 Task: Search one way flight ticket for 5 adults, 2 children, 1 infant in seat and 1 infant on lap in economy from Dubuque: Dubuque Regional Airport to Rockford: Chicago Rockford International Airport(was Northwest Chicagoland Regional Airport At Rockford) on 5-1-2023. Choice of flights is Royal air maroc. Number of bags: 10 checked bags. Price is upto 93000. Outbound departure time preference is 6:45.
Action: Mouse moved to (198, 202)
Screenshot: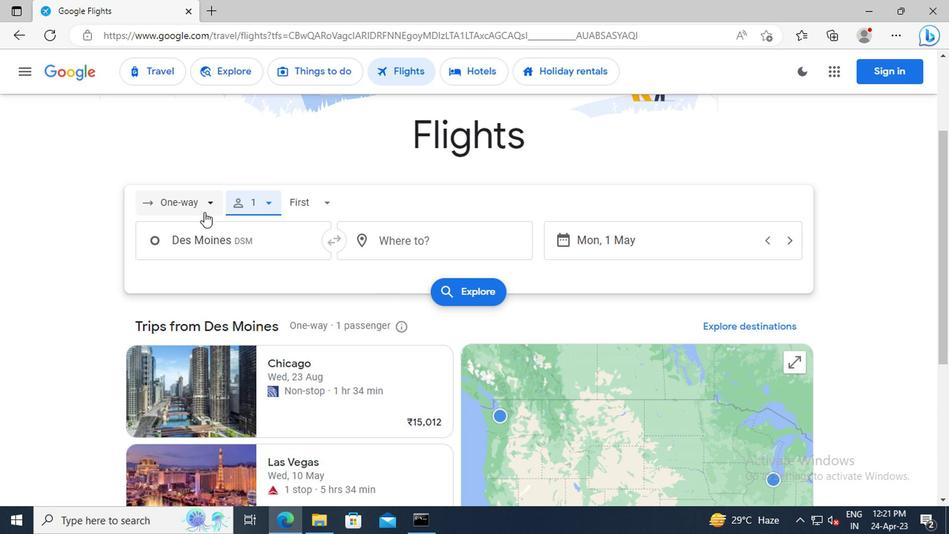 
Action: Mouse pressed left at (198, 202)
Screenshot: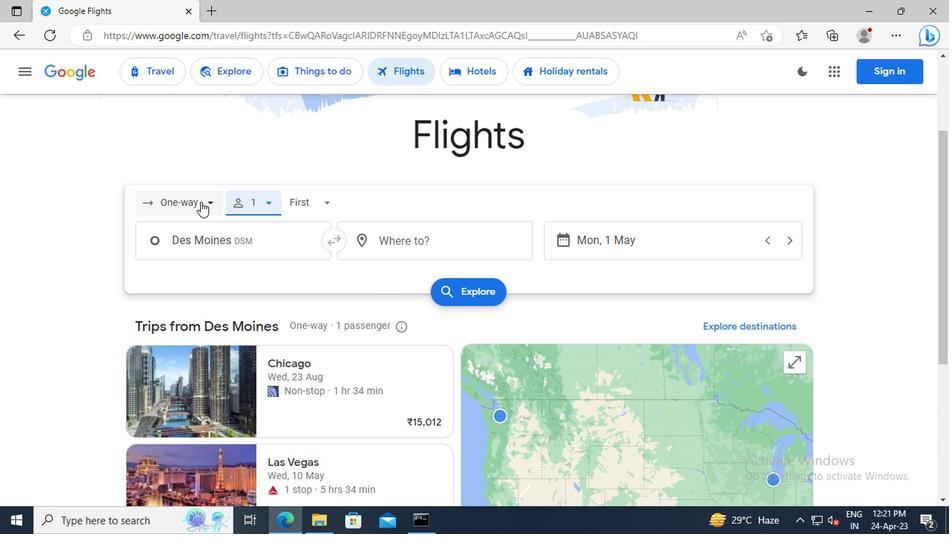 
Action: Mouse moved to (198, 278)
Screenshot: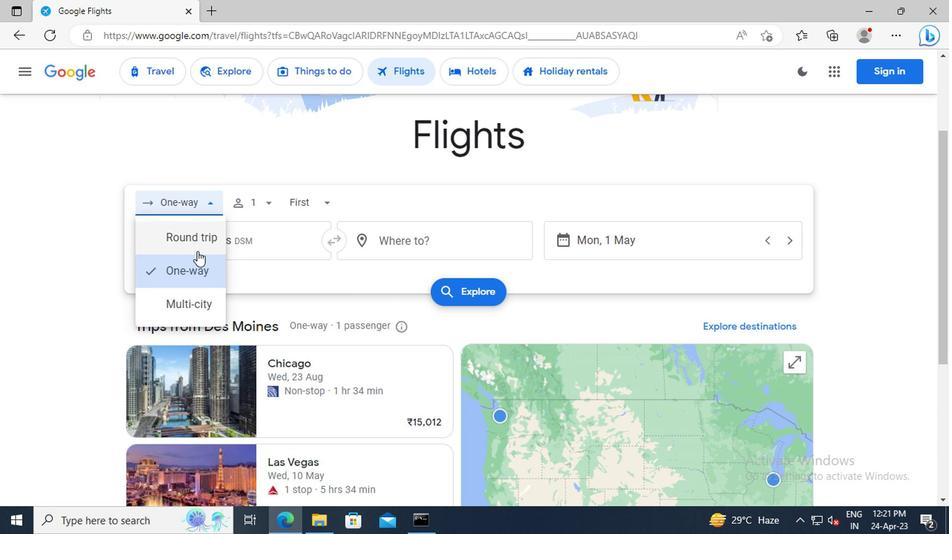 
Action: Mouse pressed left at (198, 278)
Screenshot: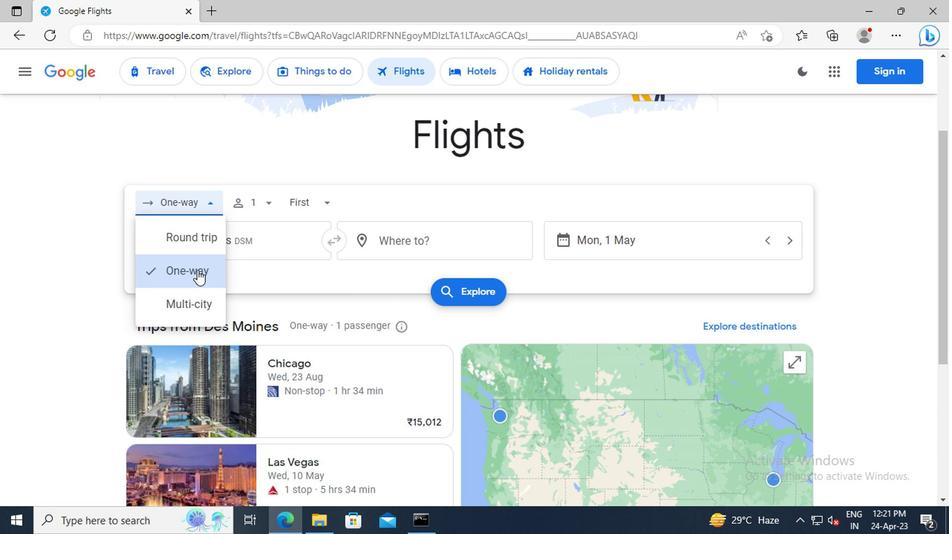 
Action: Mouse moved to (260, 205)
Screenshot: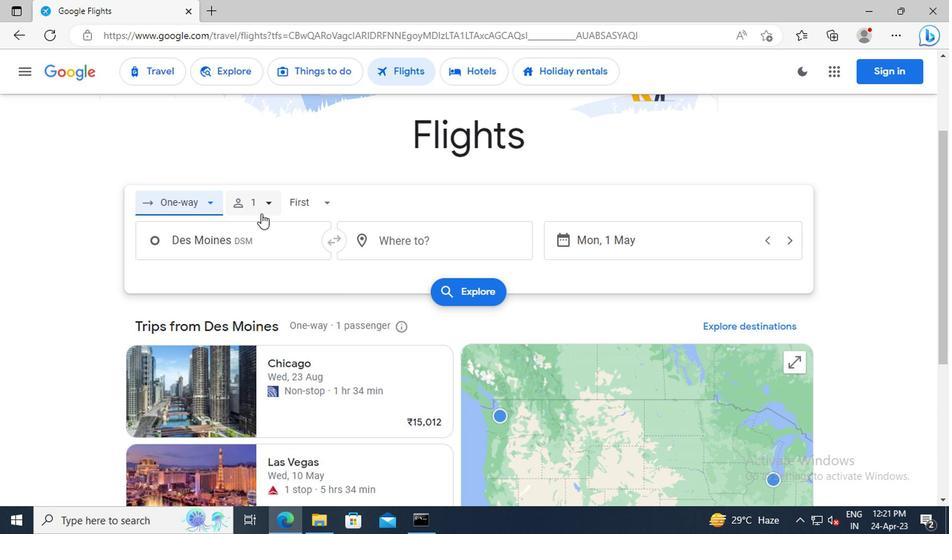 
Action: Mouse pressed left at (260, 205)
Screenshot: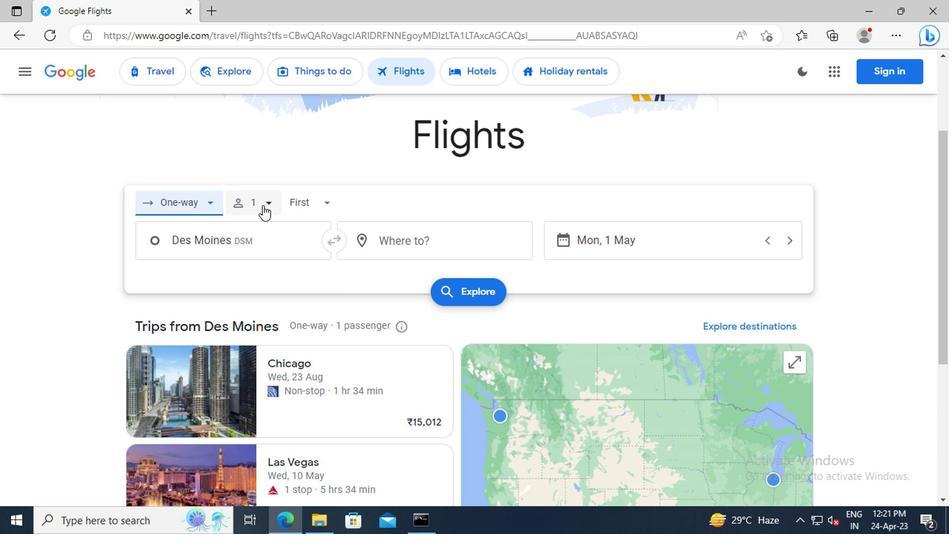 
Action: Mouse moved to (368, 244)
Screenshot: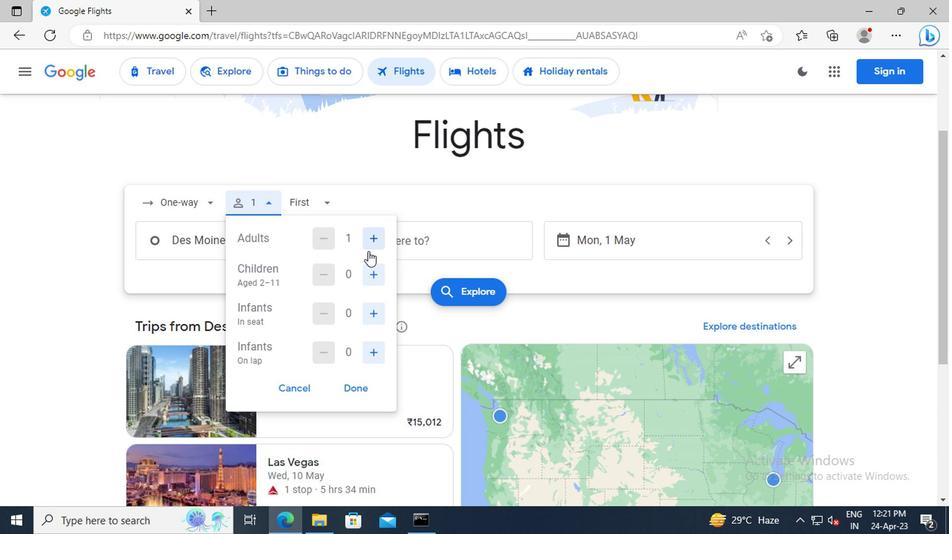 
Action: Mouse pressed left at (368, 244)
Screenshot: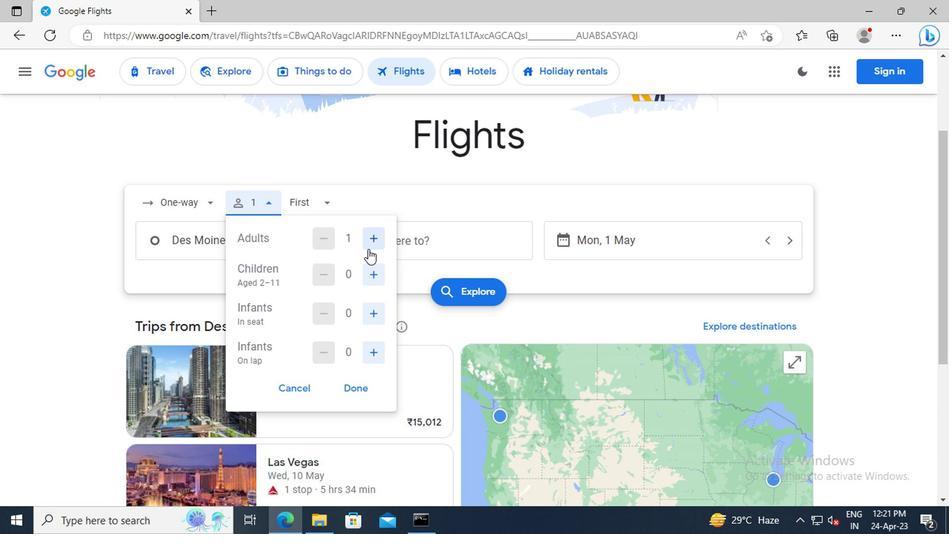 
Action: Mouse pressed left at (368, 244)
Screenshot: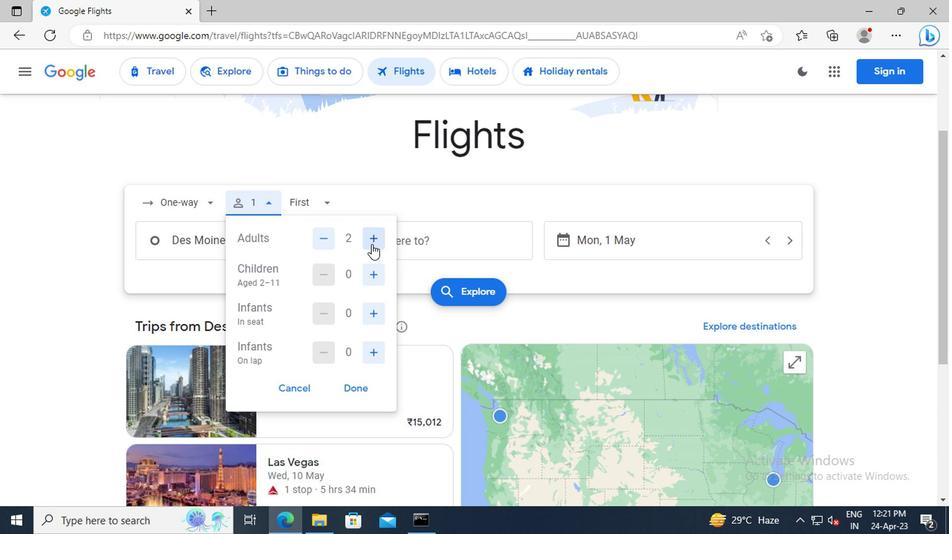 
Action: Mouse pressed left at (368, 244)
Screenshot: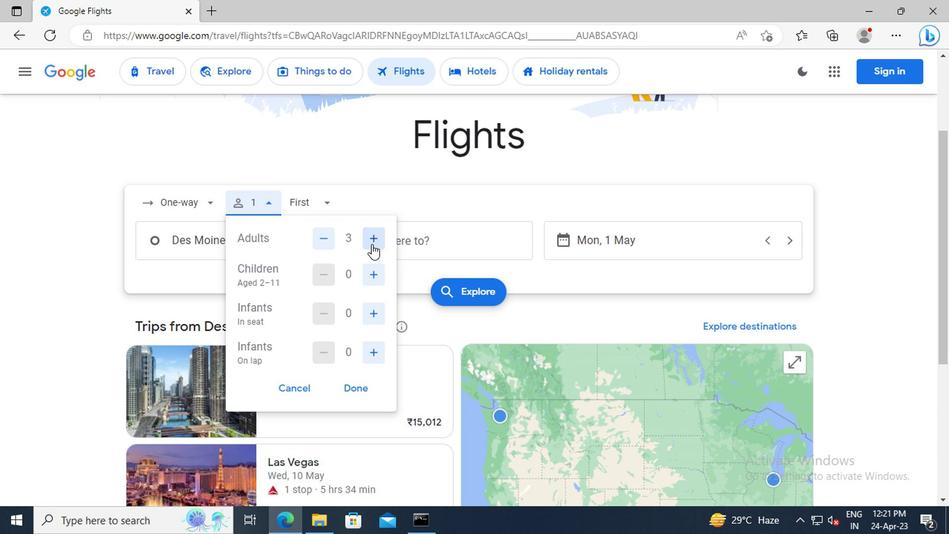 
Action: Mouse moved to (368, 244)
Screenshot: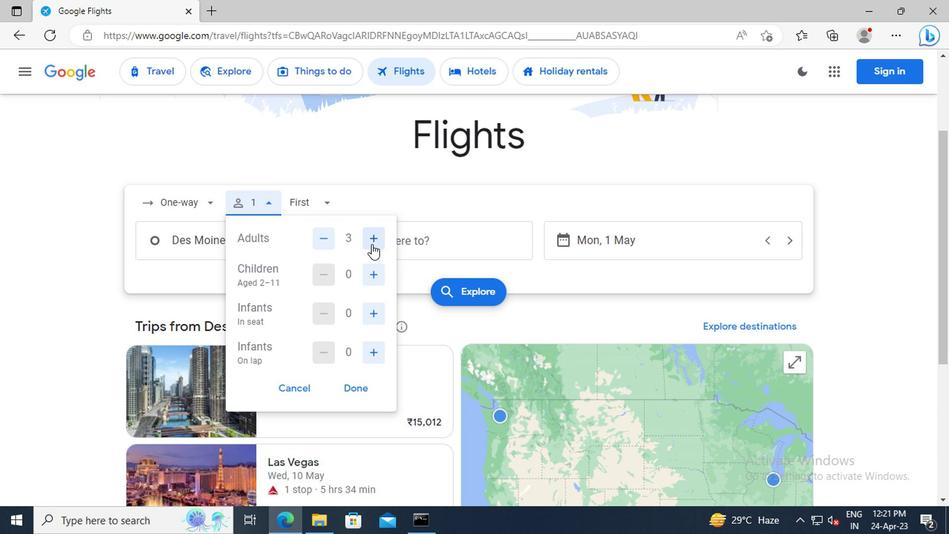 
Action: Mouse pressed left at (368, 244)
Screenshot: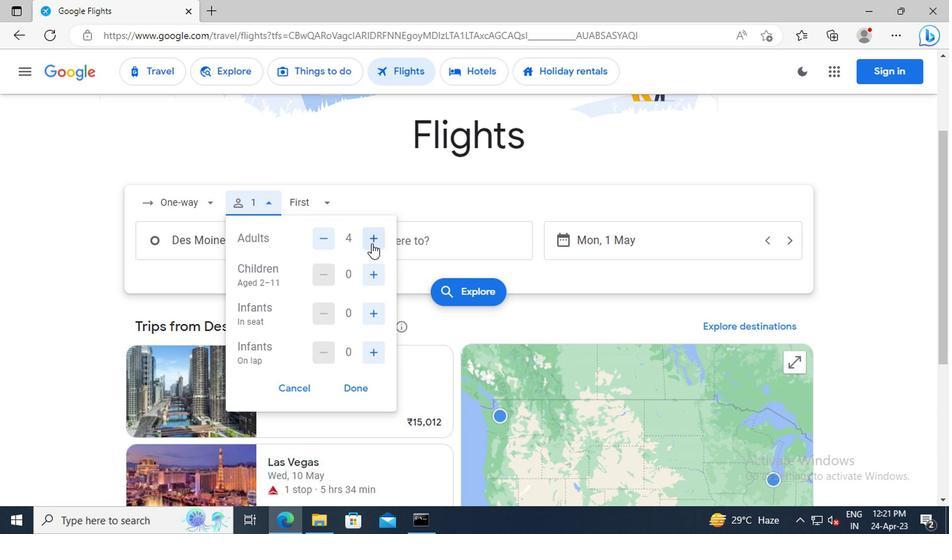 
Action: Mouse moved to (373, 275)
Screenshot: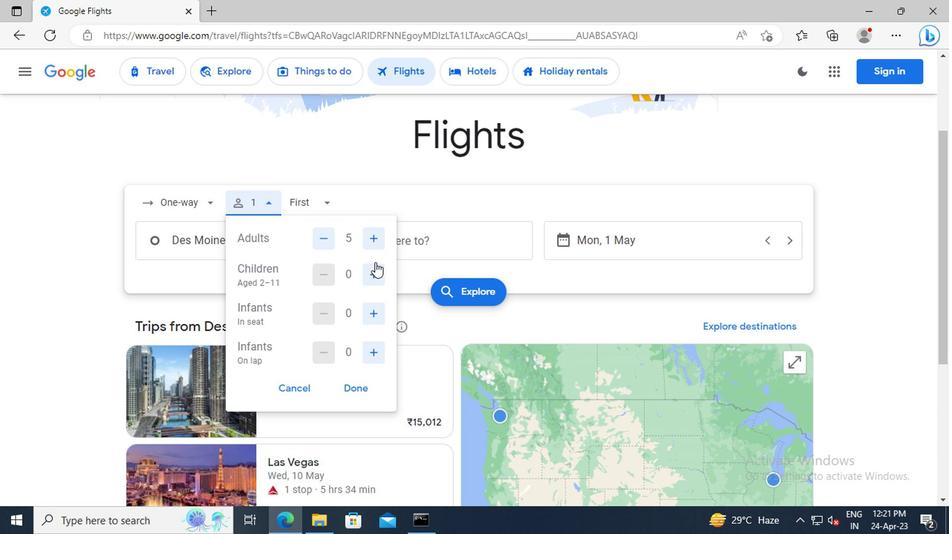 
Action: Mouse pressed left at (373, 275)
Screenshot: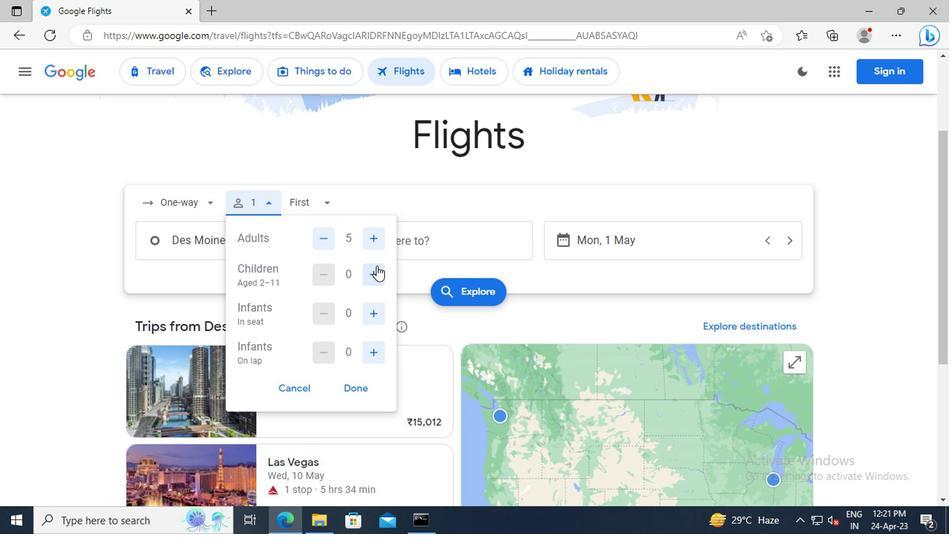 
Action: Mouse pressed left at (373, 275)
Screenshot: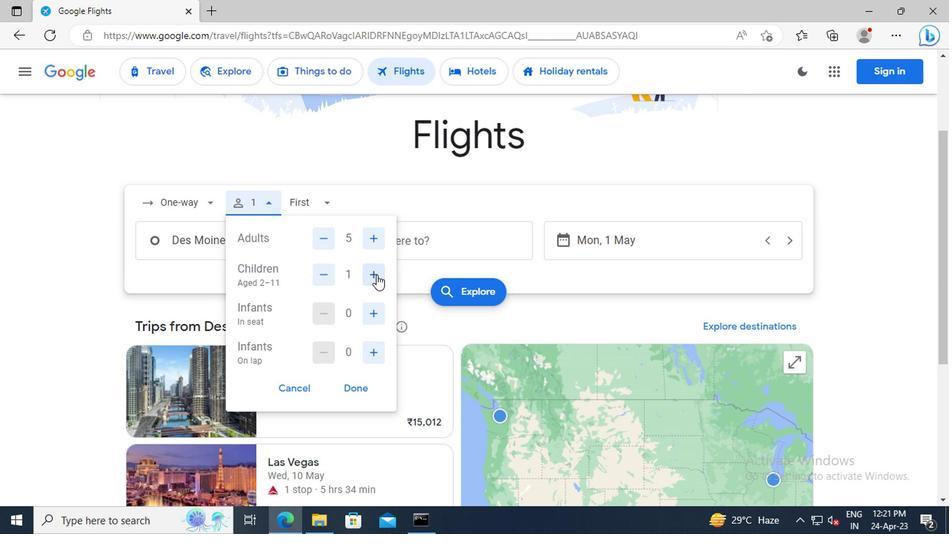 
Action: Mouse moved to (371, 313)
Screenshot: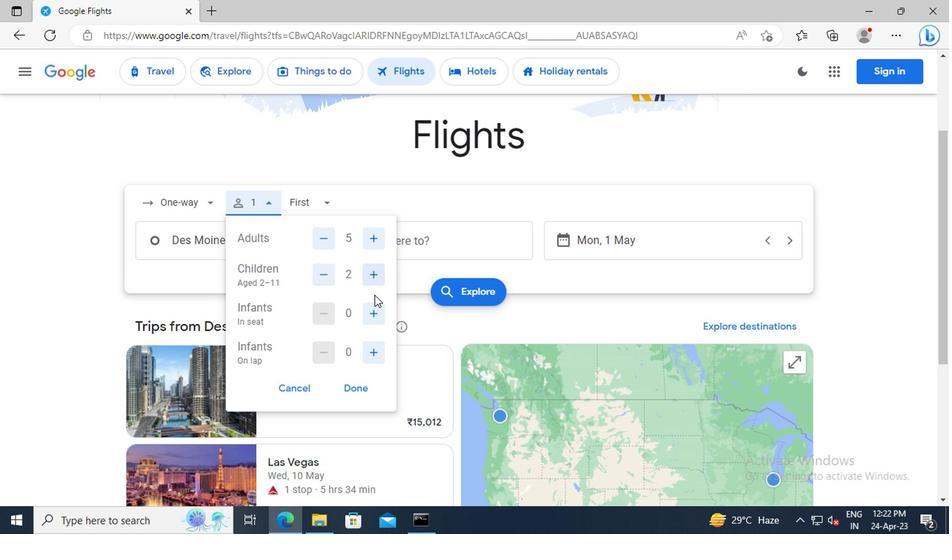 
Action: Mouse pressed left at (371, 313)
Screenshot: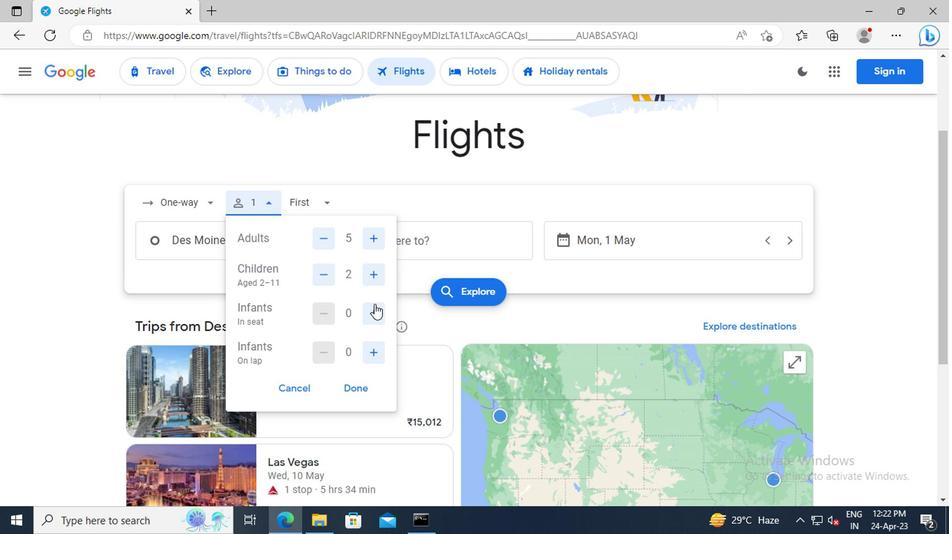
Action: Mouse moved to (371, 347)
Screenshot: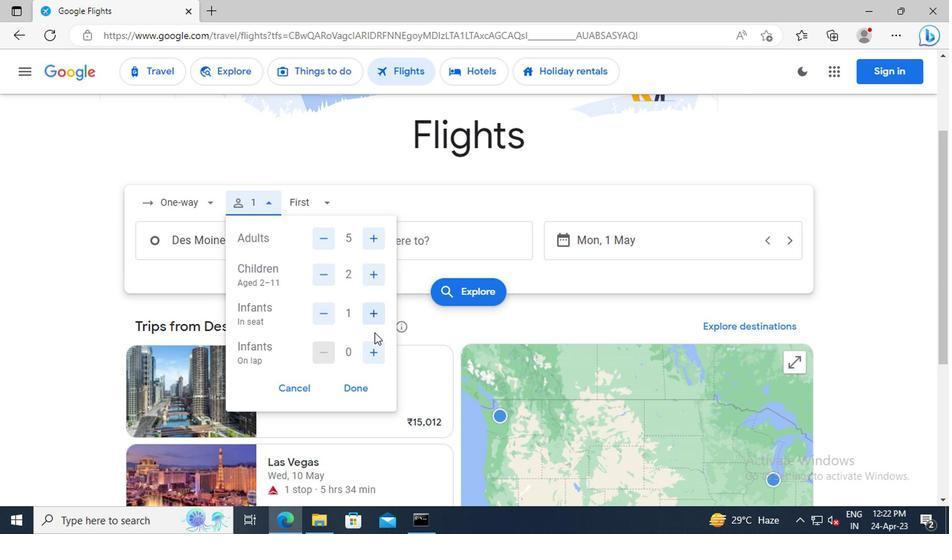 
Action: Mouse pressed left at (371, 347)
Screenshot: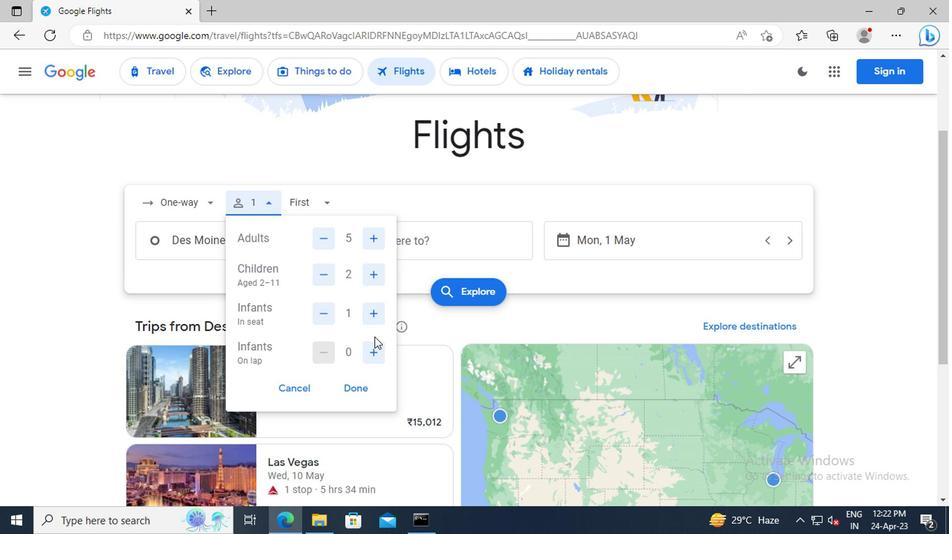 
Action: Mouse moved to (354, 389)
Screenshot: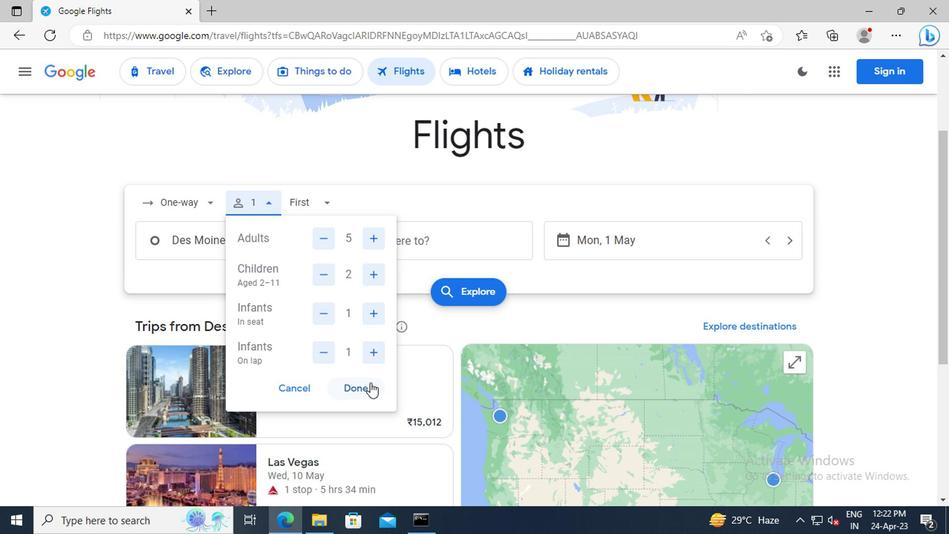 
Action: Mouse pressed left at (354, 389)
Screenshot: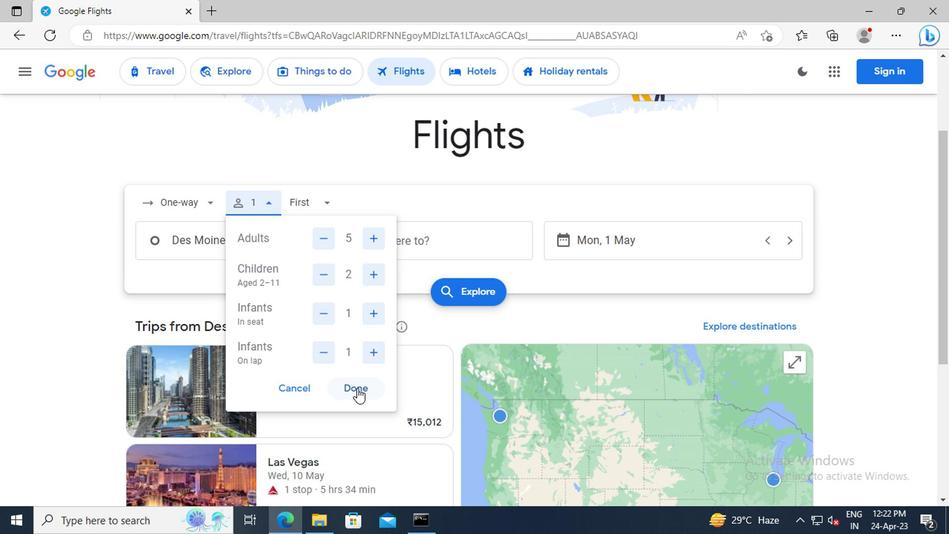 
Action: Mouse moved to (316, 201)
Screenshot: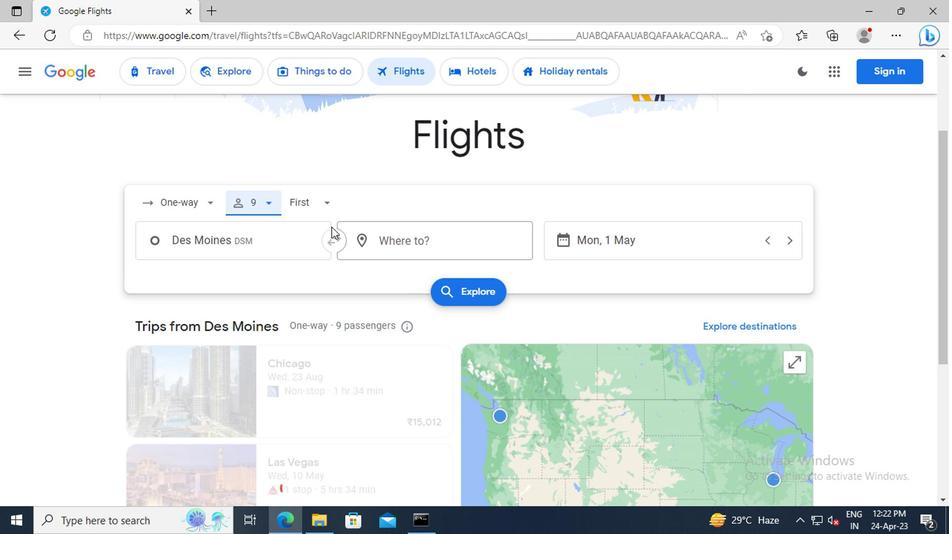 
Action: Mouse pressed left at (316, 201)
Screenshot: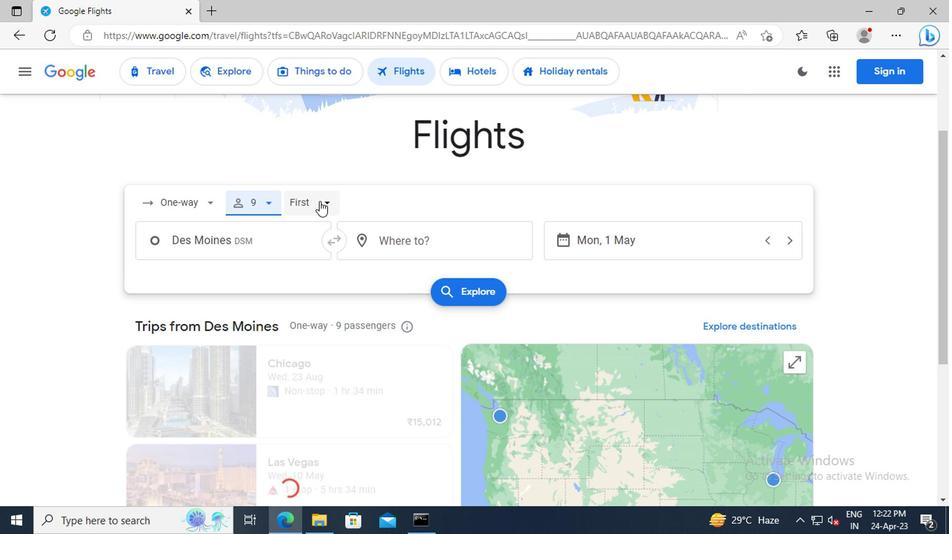 
Action: Mouse moved to (333, 242)
Screenshot: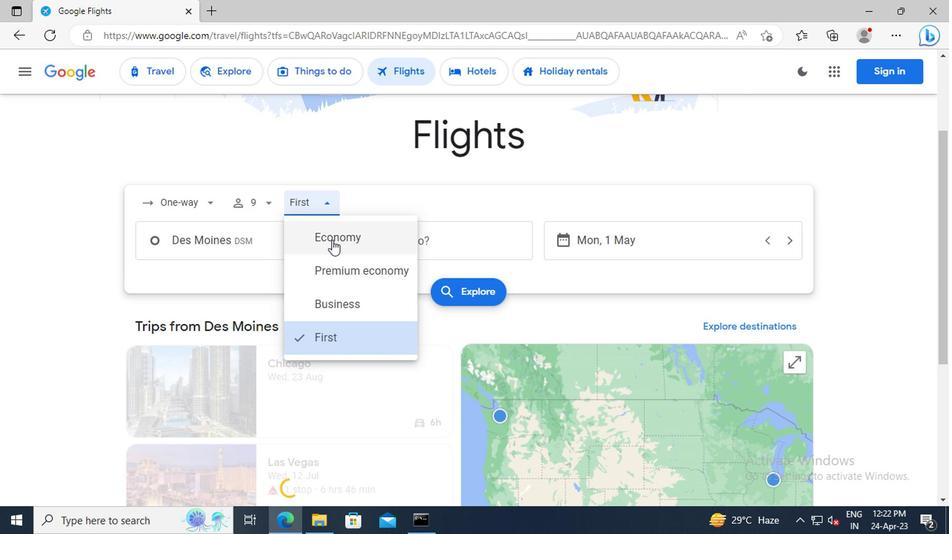 
Action: Mouse pressed left at (333, 242)
Screenshot: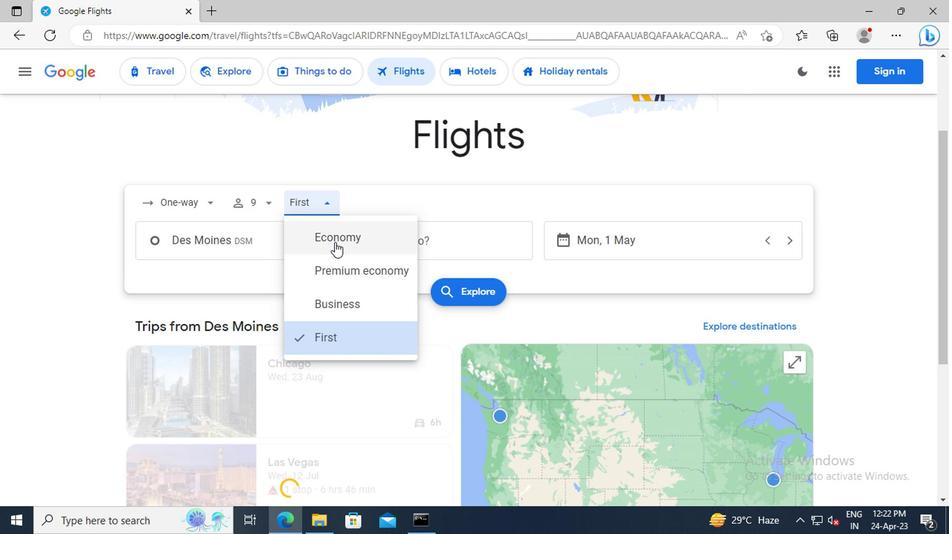 
Action: Mouse moved to (282, 249)
Screenshot: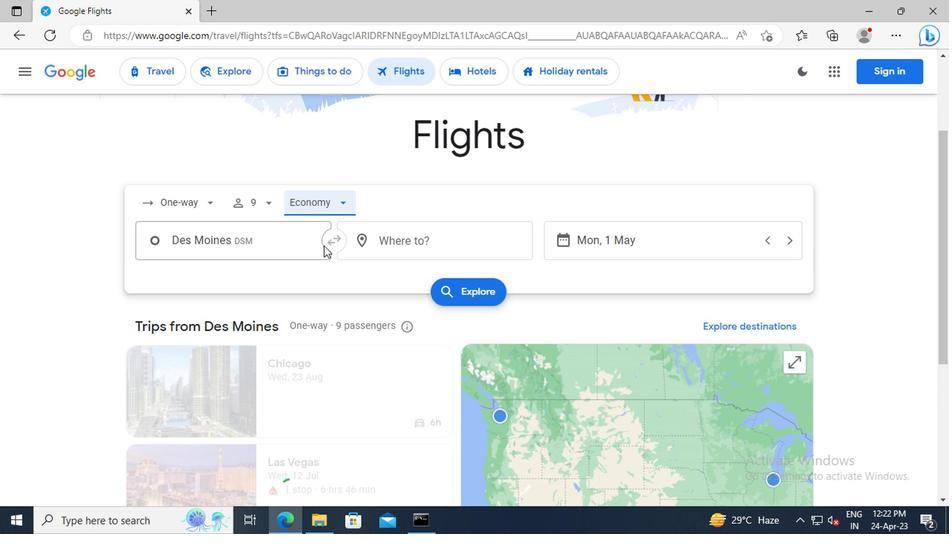 
Action: Mouse pressed left at (282, 249)
Screenshot: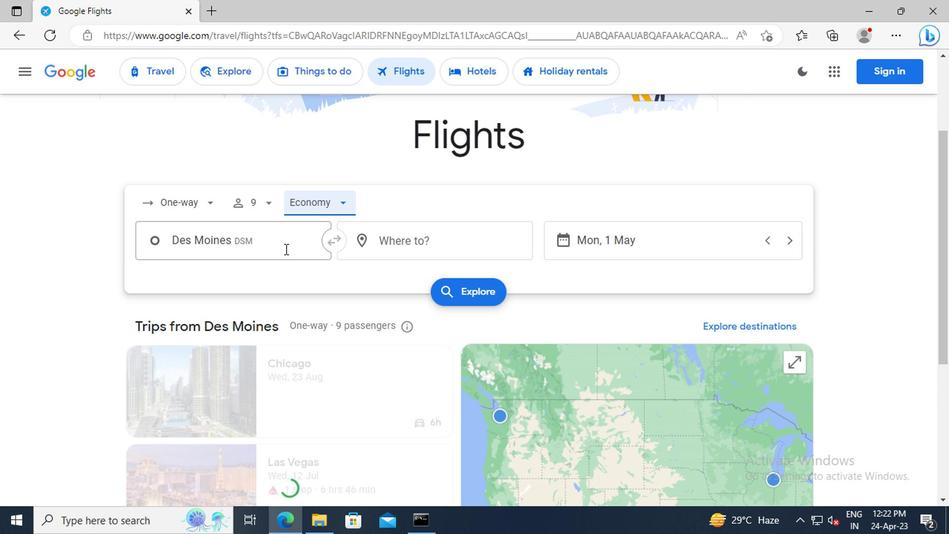 
Action: Key pressed <Key.shift>DUBUQUE
Screenshot: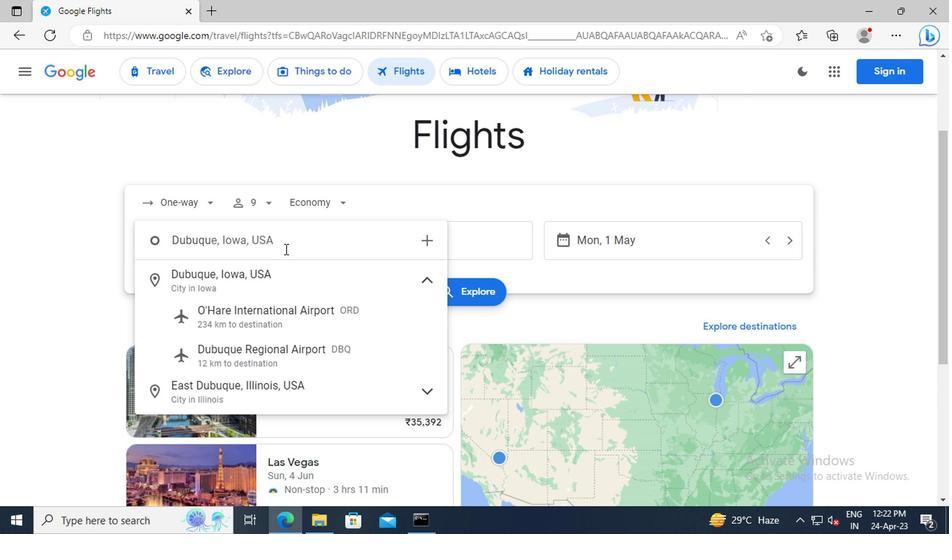 
Action: Mouse moved to (307, 356)
Screenshot: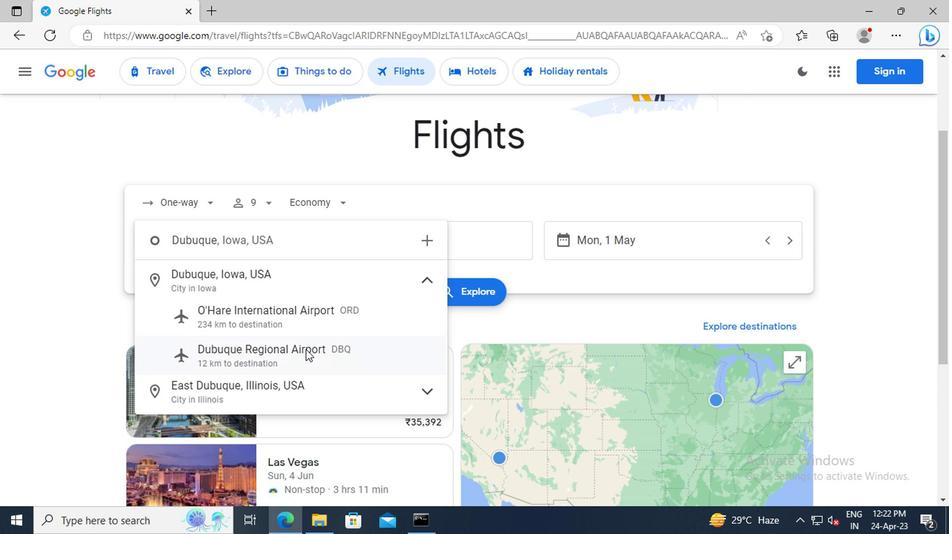 
Action: Mouse pressed left at (307, 356)
Screenshot: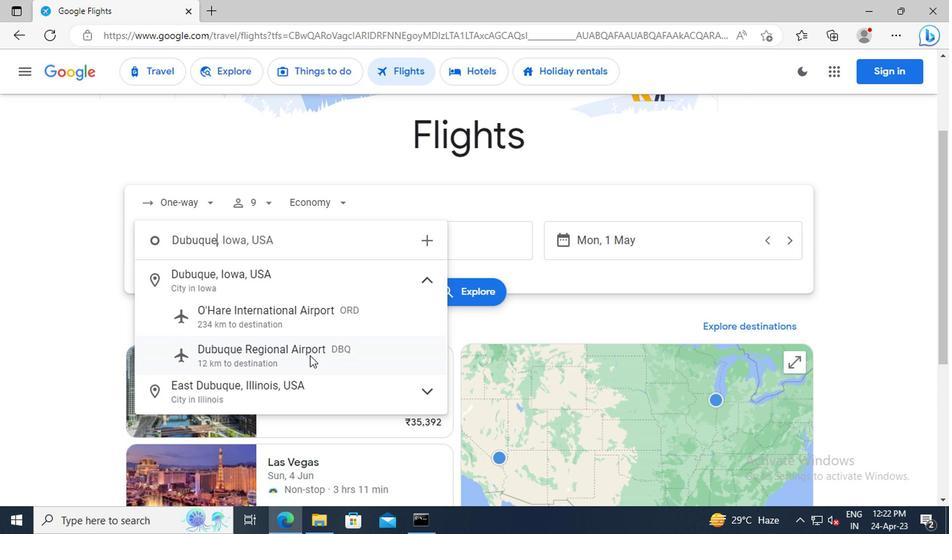 
Action: Mouse moved to (400, 247)
Screenshot: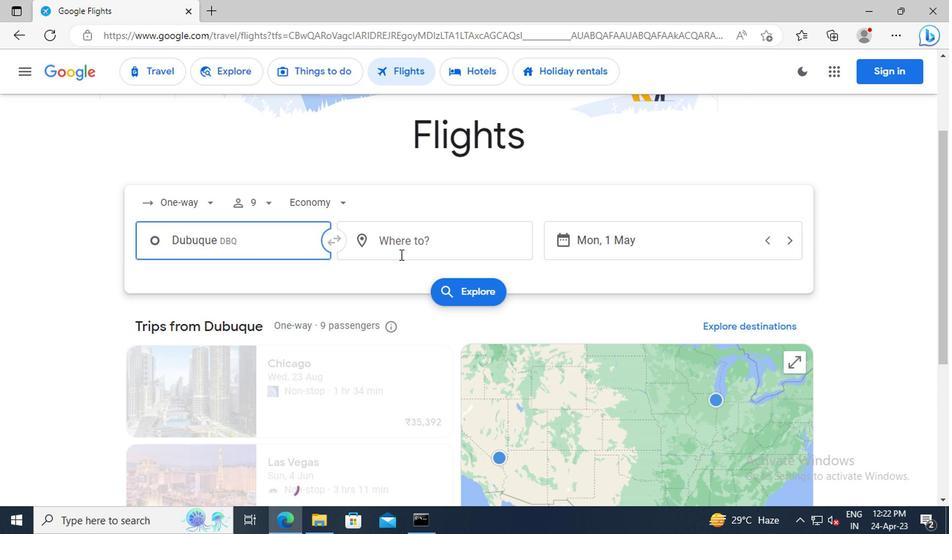 
Action: Mouse pressed left at (400, 247)
Screenshot: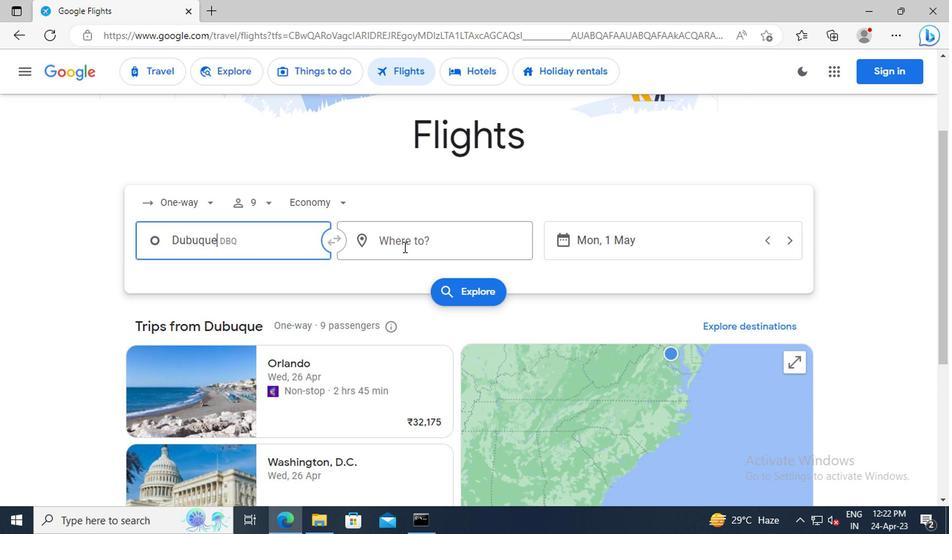 
Action: Key pressed <Key.shift>ROCKFORD
Screenshot: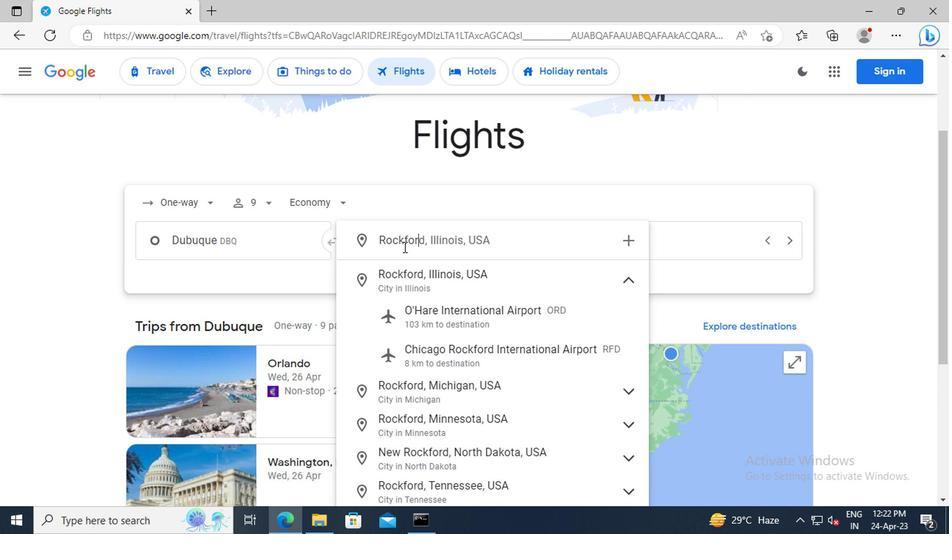 
Action: Mouse moved to (454, 359)
Screenshot: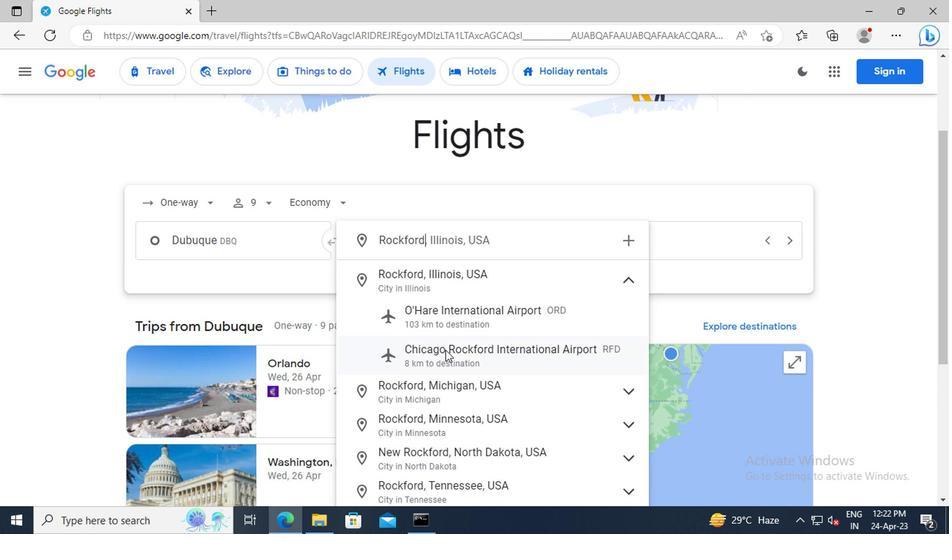 
Action: Mouse pressed left at (454, 359)
Screenshot: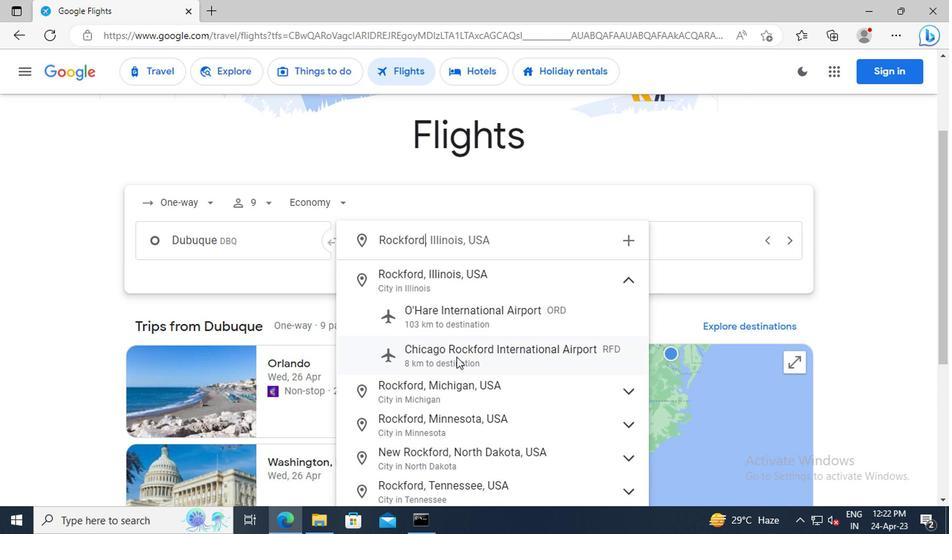 
Action: Mouse moved to (653, 246)
Screenshot: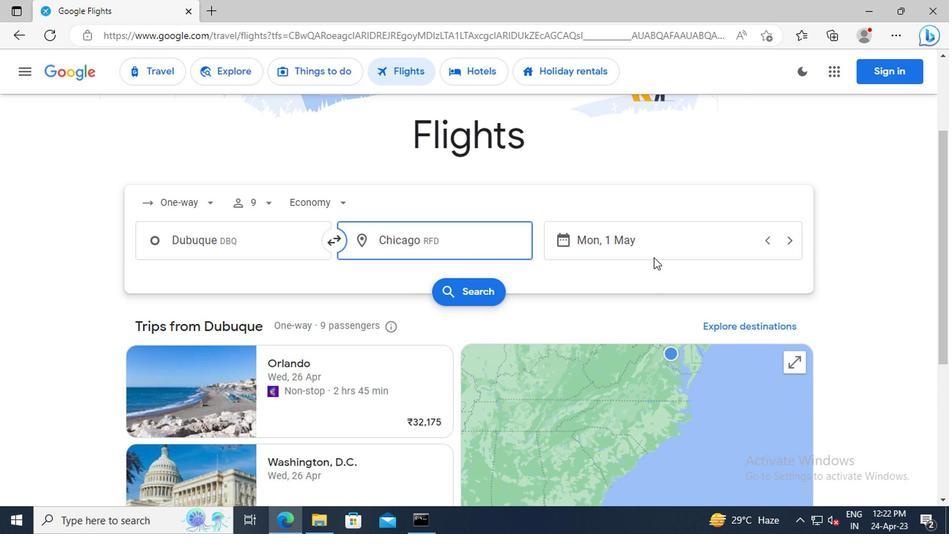 
Action: Mouse pressed left at (653, 246)
Screenshot: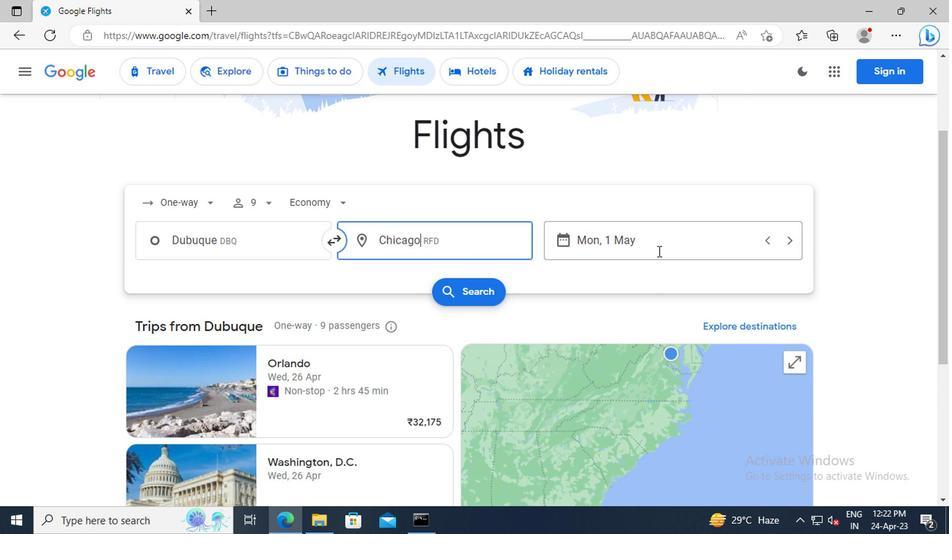 
Action: Key pressed 1<Key.space>MAY<Key.enter>
Screenshot: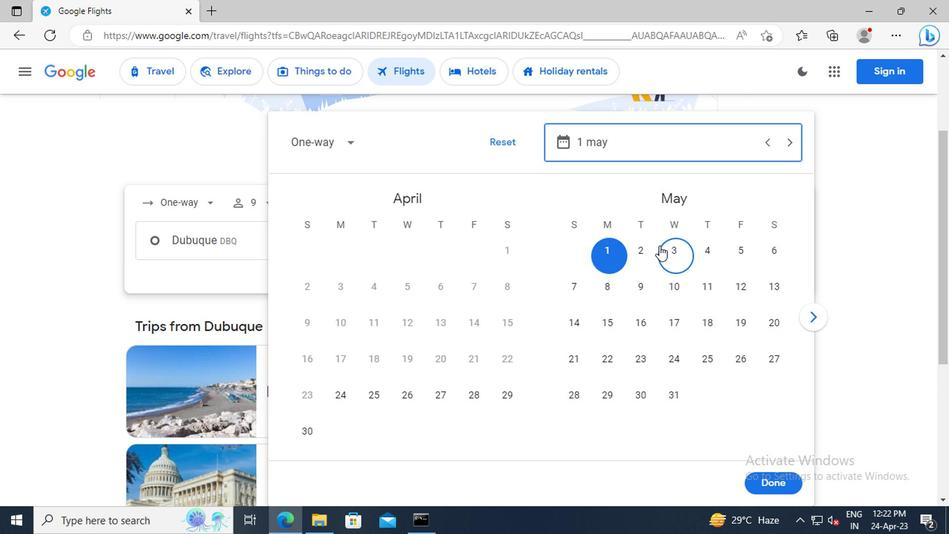 
Action: Mouse moved to (755, 486)
Screenshot: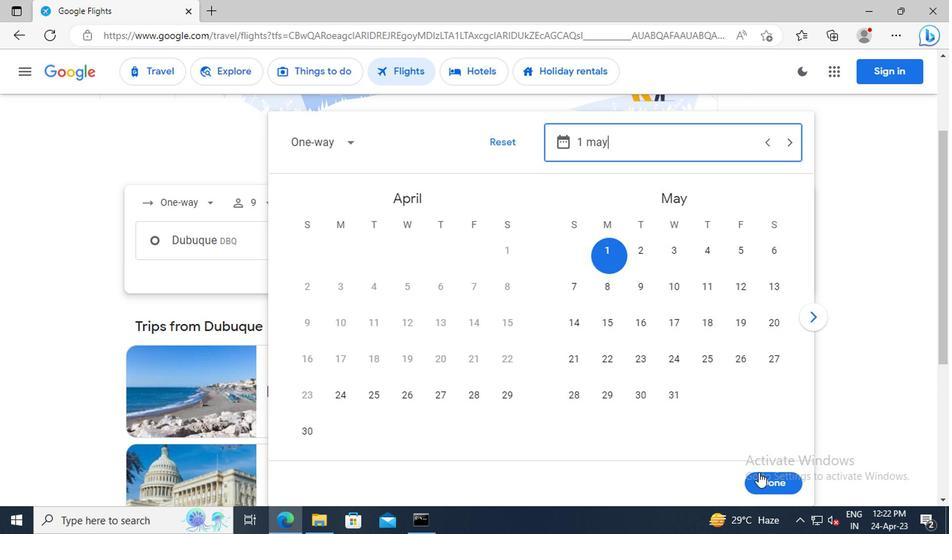
Action: Mouse pressed left at (755, 486)
Screenshot: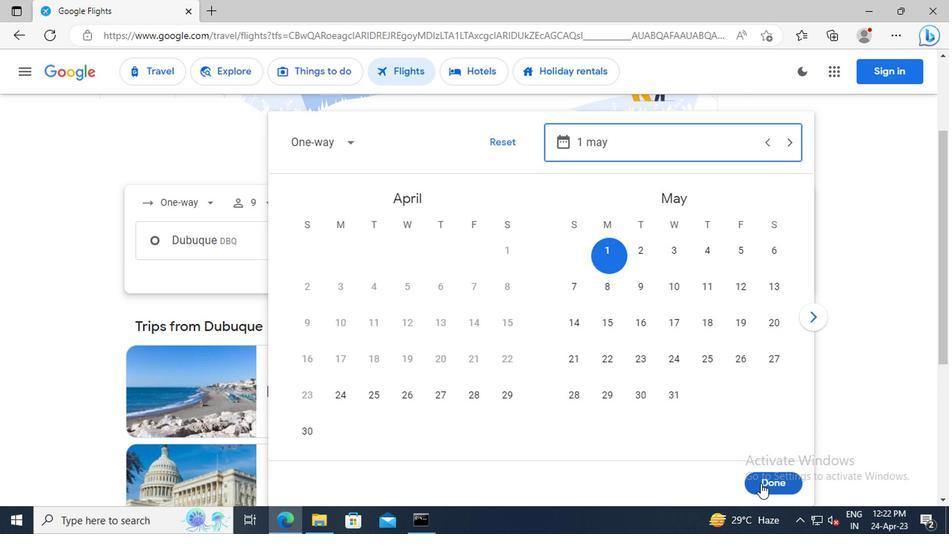 
Action: Mouse moved to (460, 293)
Screenshot: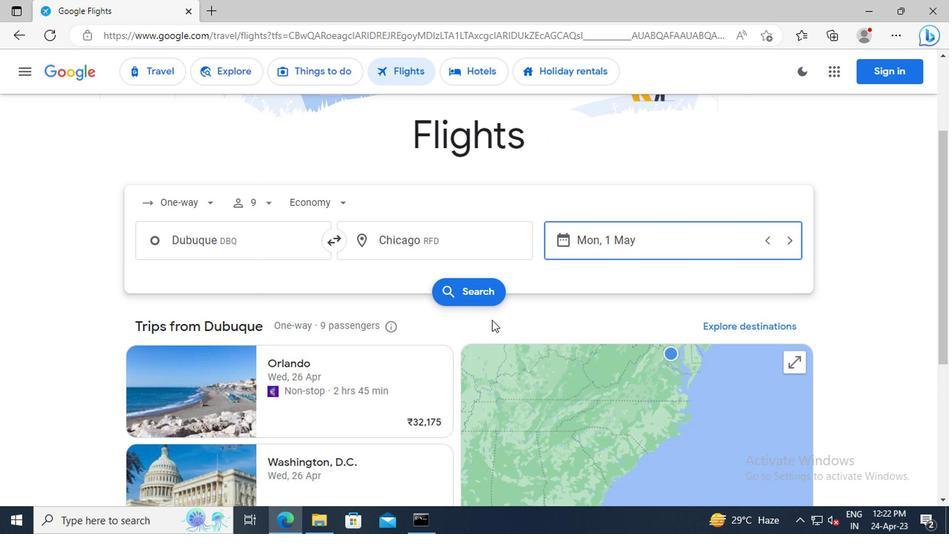 
Action: Mouse pressed left at (460, 293)
Screenshot: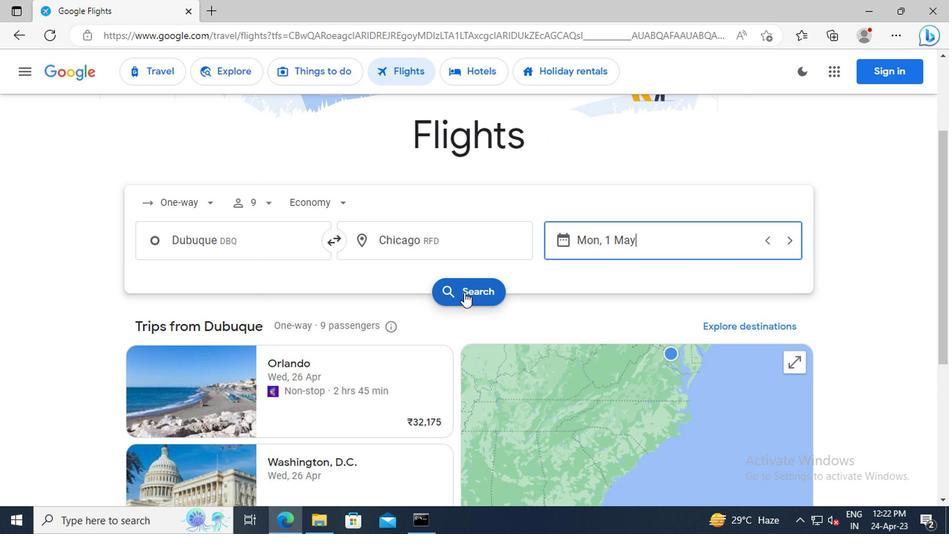 
Action: Mouse moved to (161, 200)
Screenshot: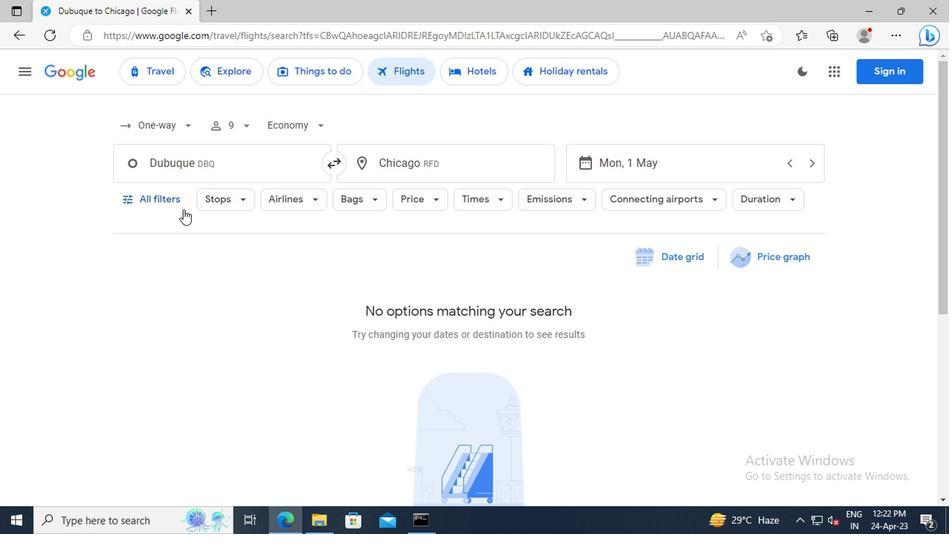 
Action: Mouse pressed left at (161, 200)
Screenshot: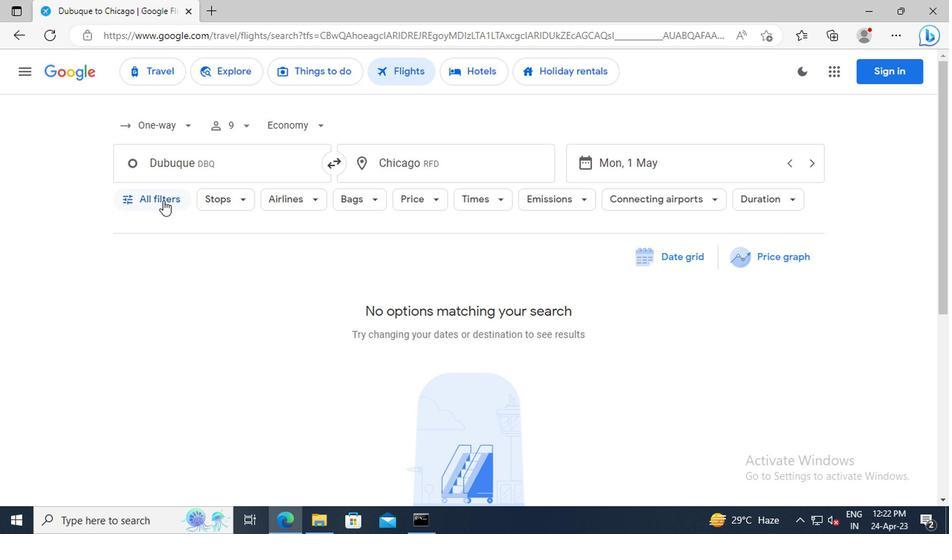 
Action: Mouse moved to (241, 279)
Screenshot: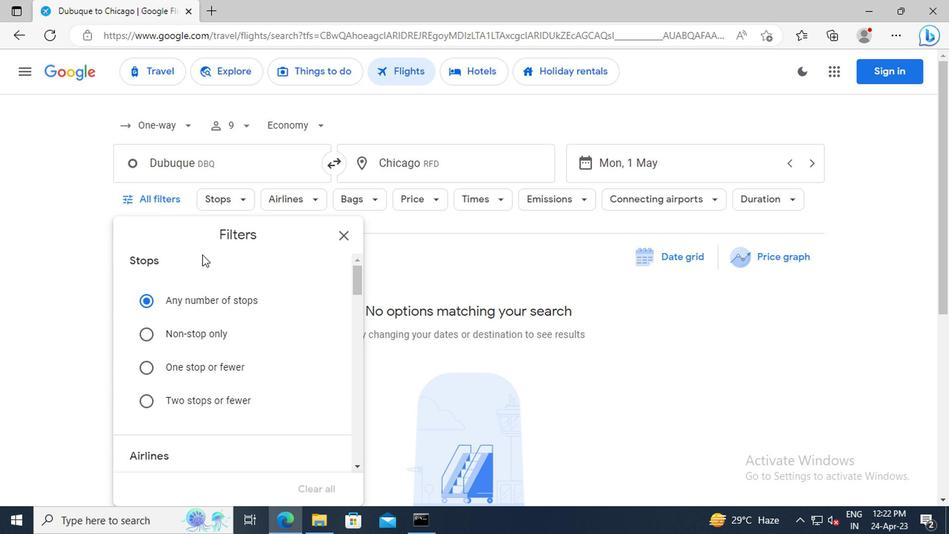 
Action: Mouse scrolled (241, 279) with delta (0, 0)
Screenshot: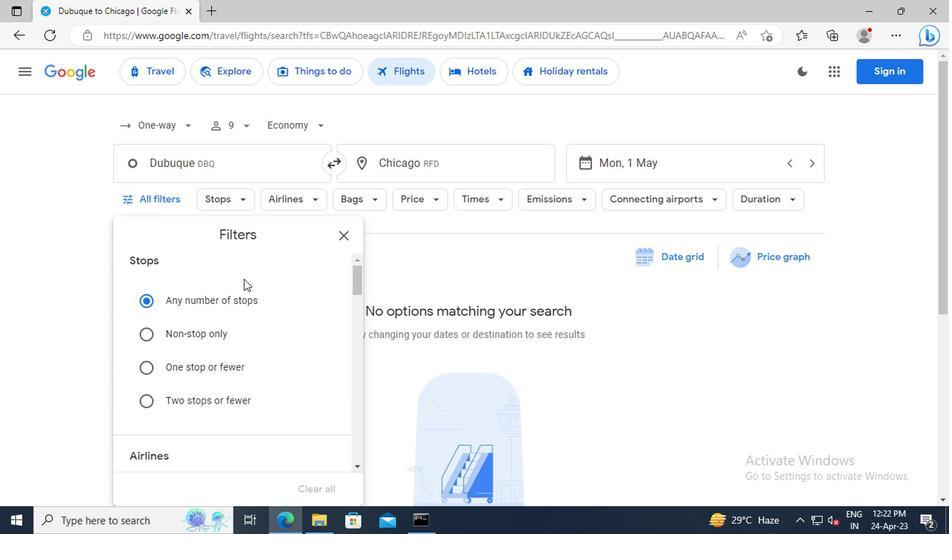 
Action: Mouse scrolled (241, 279) with delta (0, 0)
Screenshot: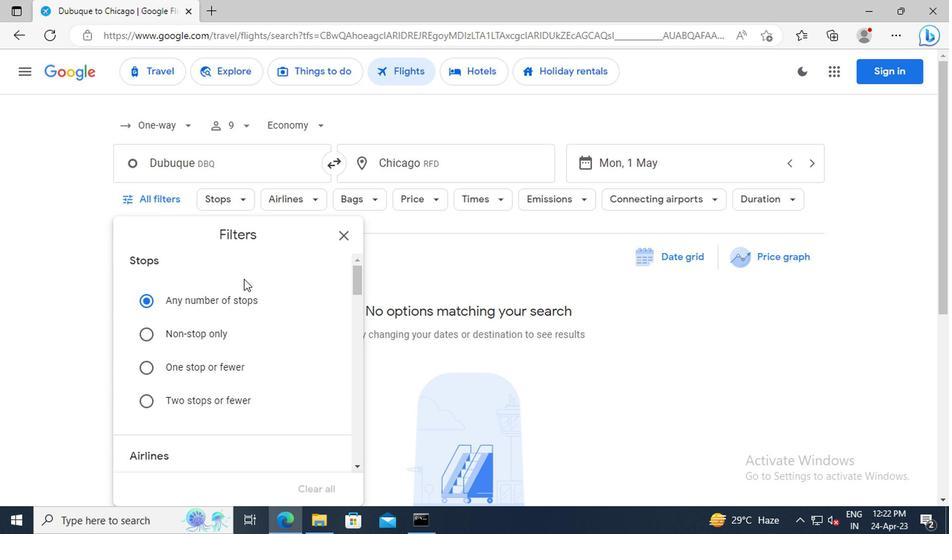 
Action: Mouse scrolled (241, 279) with delta (0, 0)
Screenshot: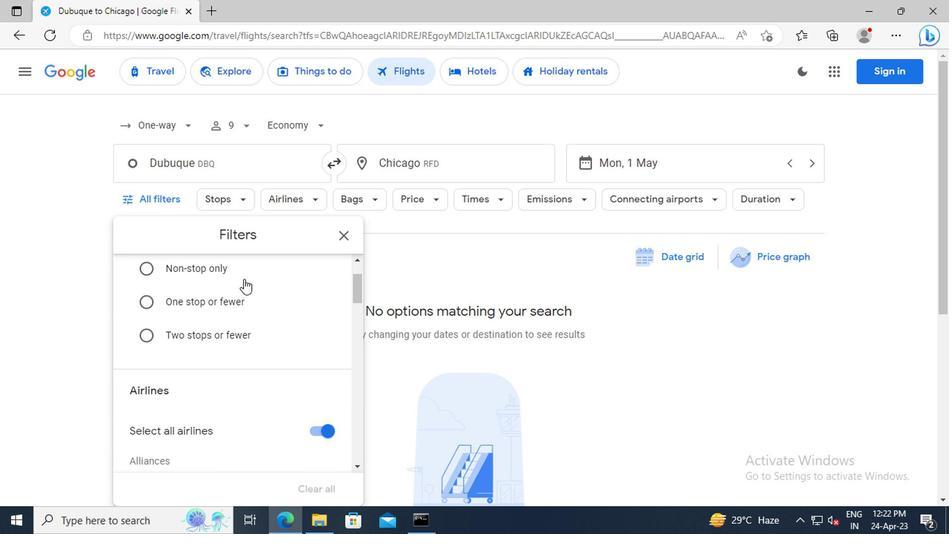 
Action: Mouse scrolled (241, 279) with delta (0, 0)
Screenshot: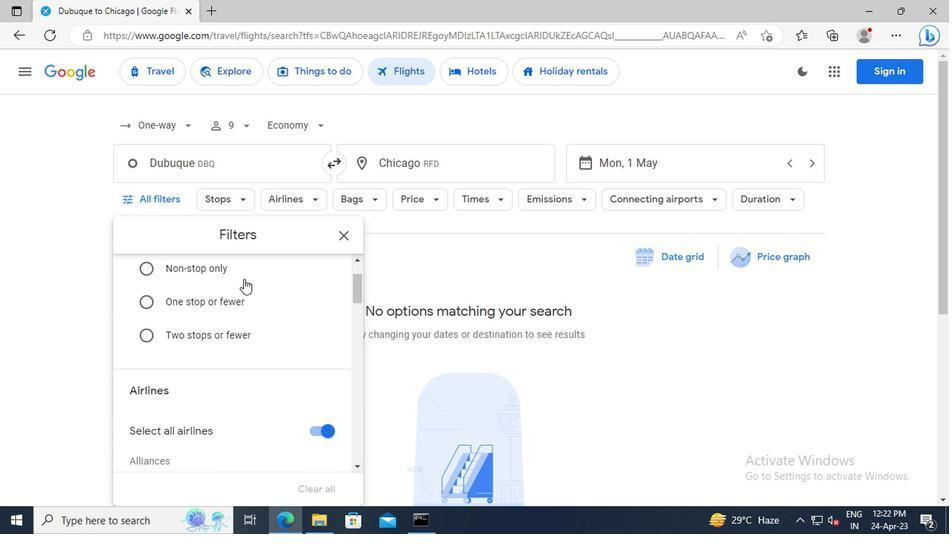 
Action: Mouse scrolled (241, 279) with delta (0, 0)
Screenshot: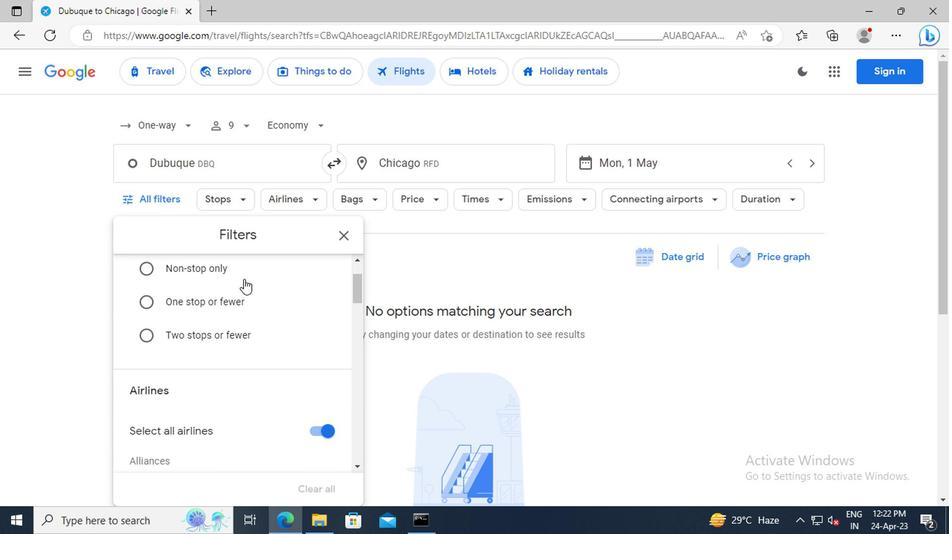 
Action: Mouse moved to (314, 334)
Screenshot: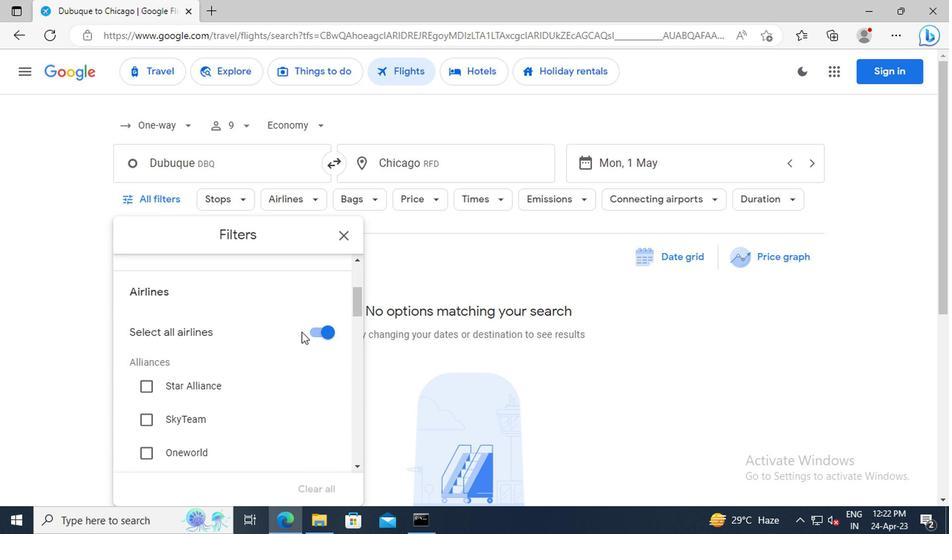 
Action: Mouse pressed left at (314, 334)
Screenshot: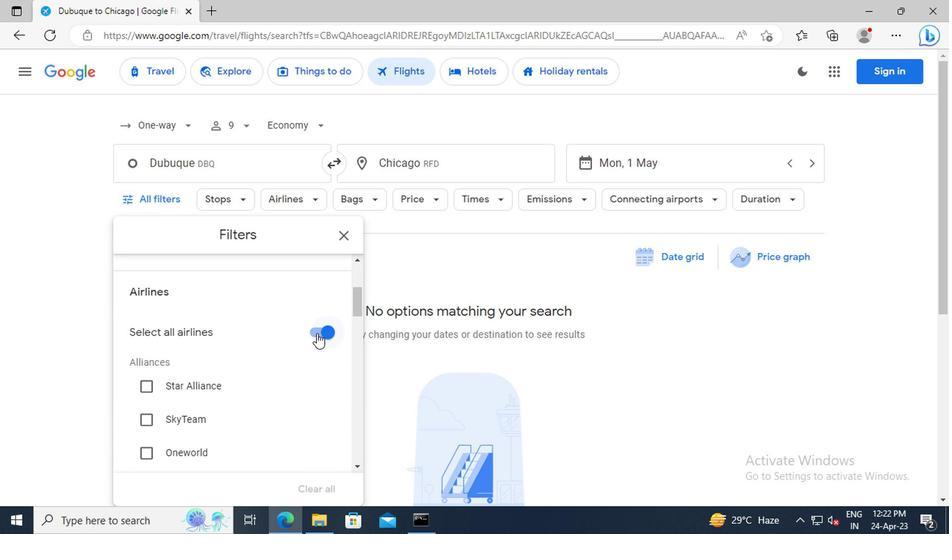 
Action: Mouse moved to (269, 317)
Screenshot: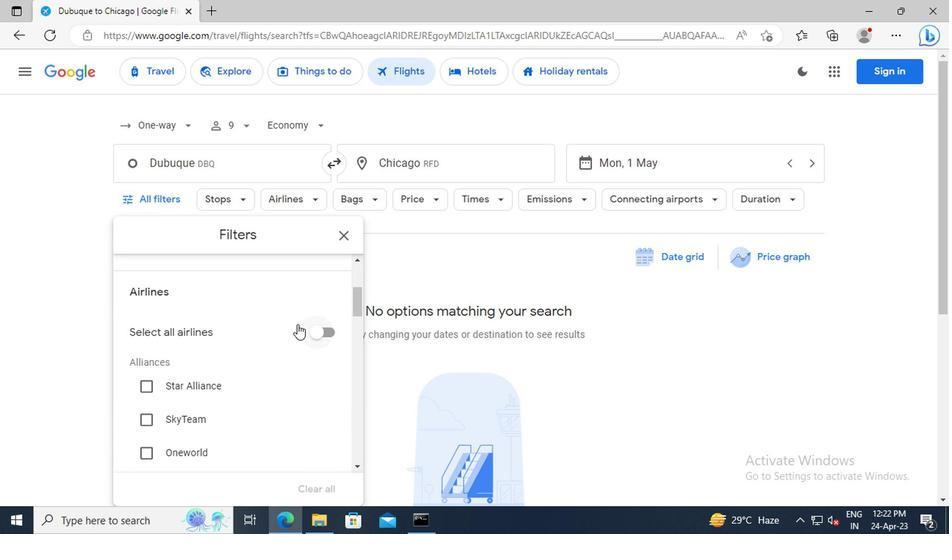 
Action: Mouse scrolled (269, 316) with delta (0, 0)
Screenshot: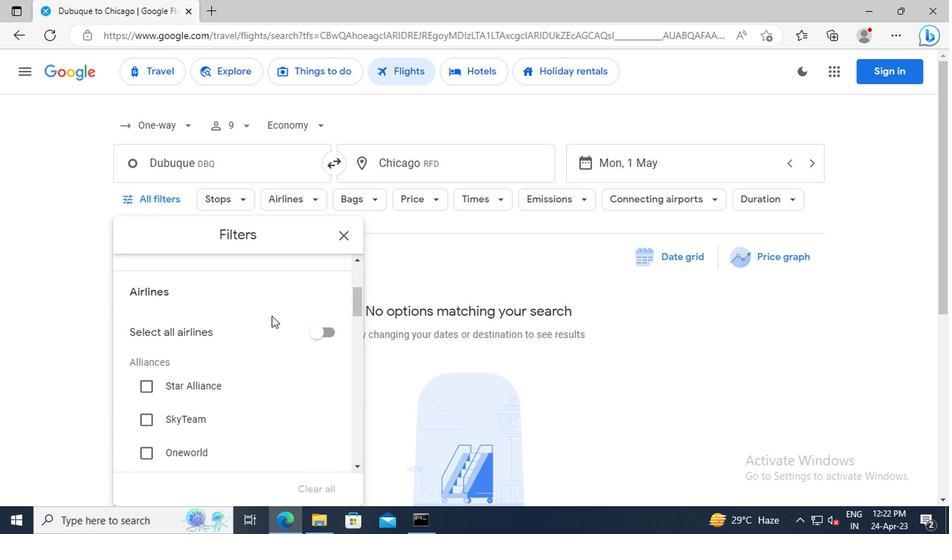 
Action: Mouse scrolled (269, 316) with delta (0, 0)
Screenshot: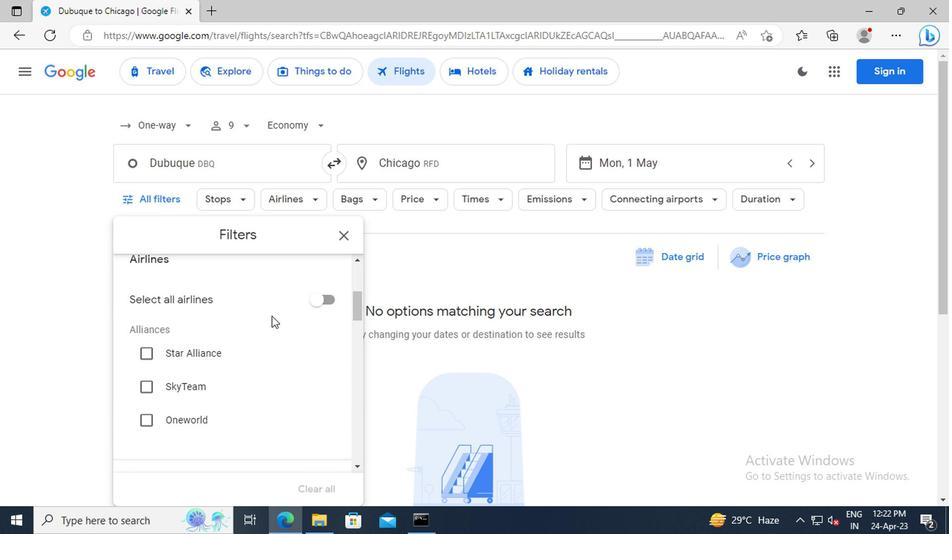 
Action: Mouse scrolled (269, 316) with delta (0, 0)
Screenshot: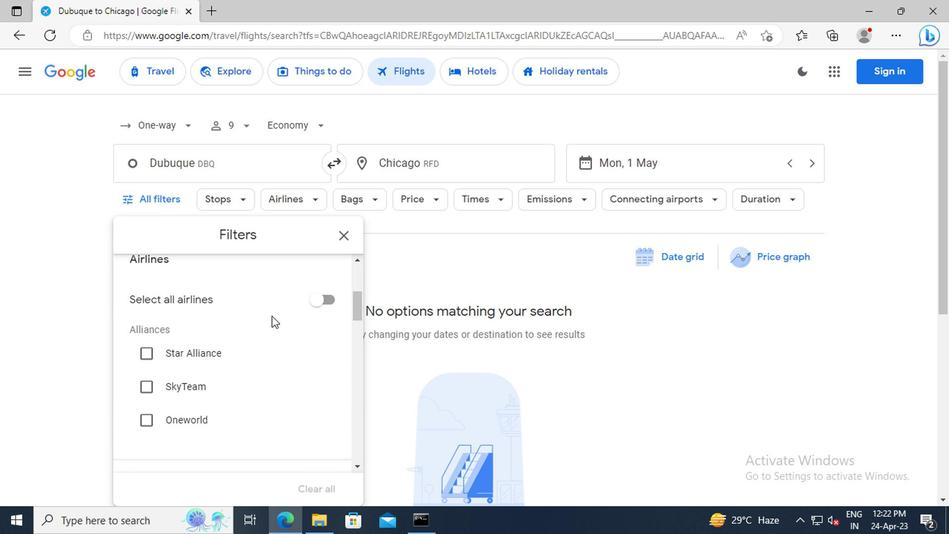 
Action: Mouse scrolled (269, 316) with delta (0, 0)
Screenshot: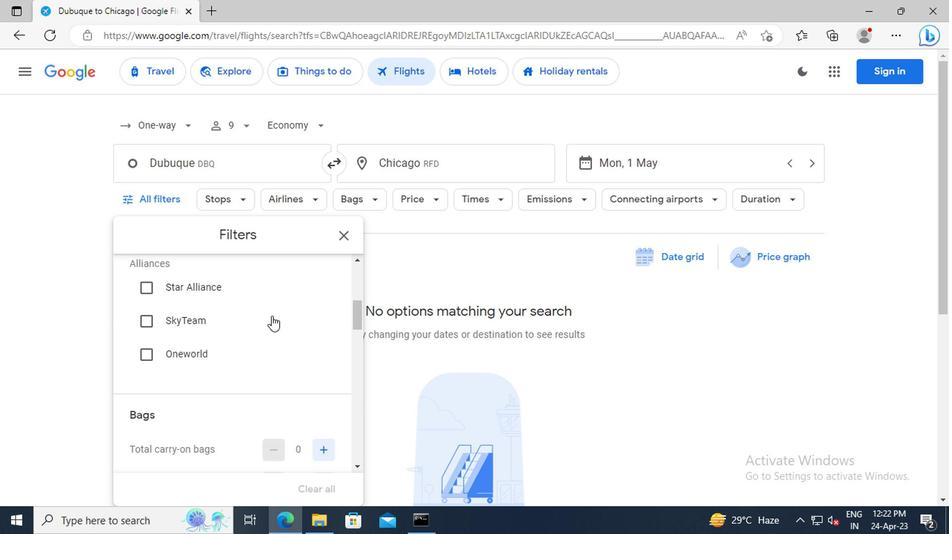 
Action: Mouse scrolled (269, 316) with delta (0, 0)
Screenshot: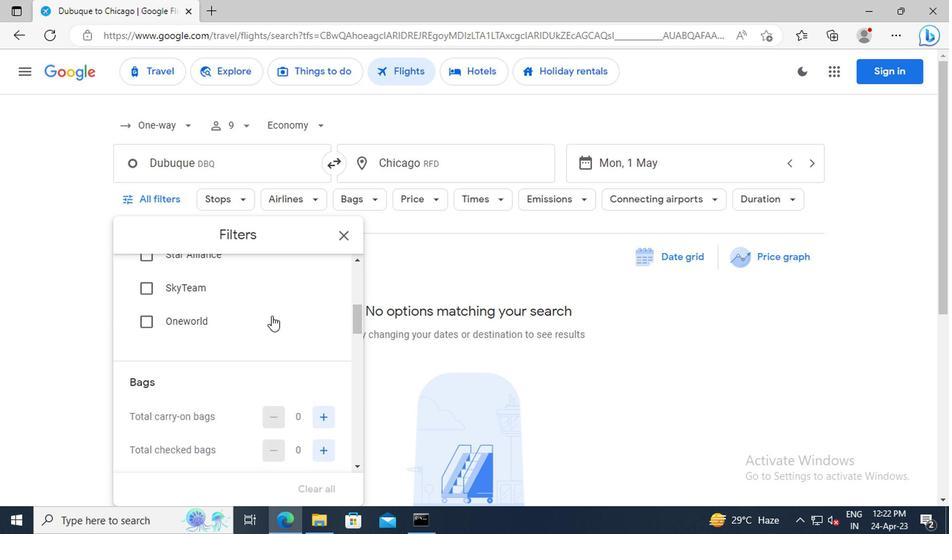 
Action: Mouse scrolled (269, 316) with delta (0, 0)
Screenshot: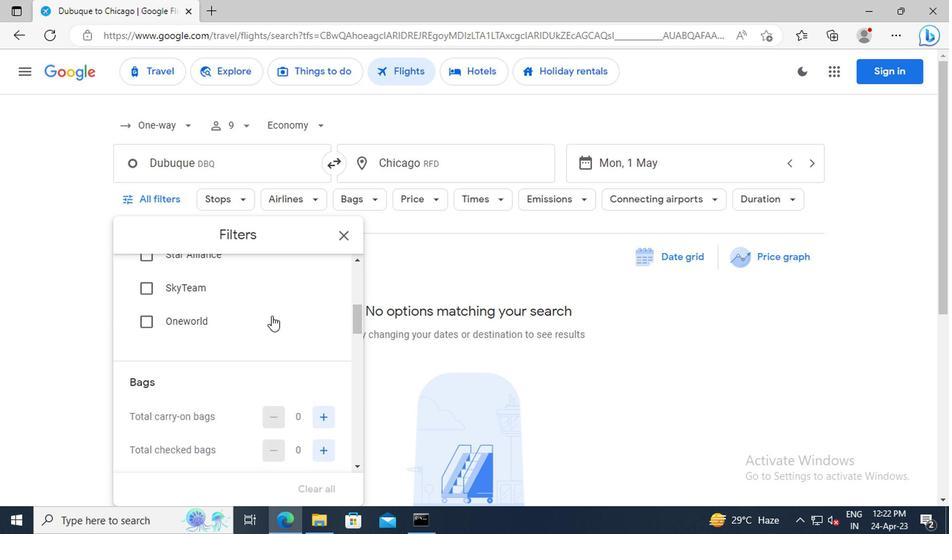 
Action: Mouse moved to (321, 392)
Screenshot: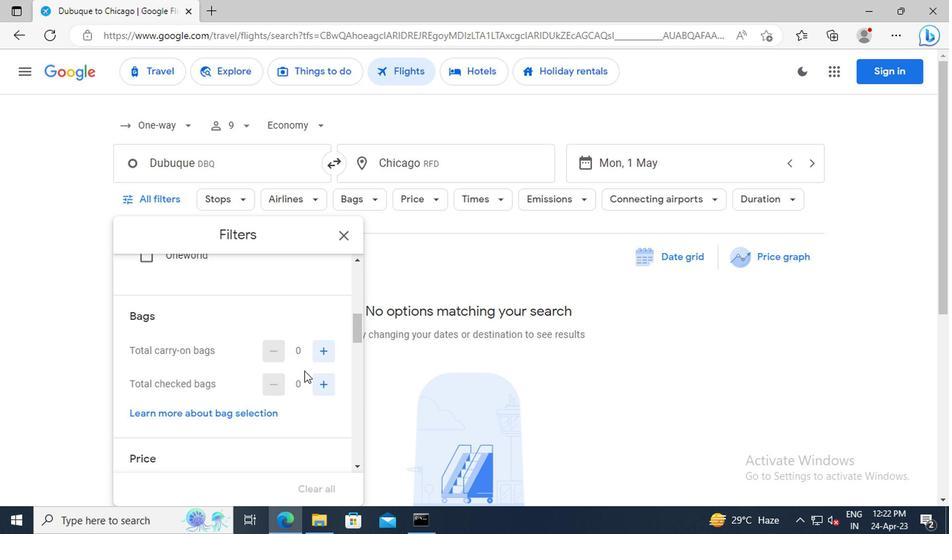 
Action: Mouse pressed left at (321, 392)
Screenshot: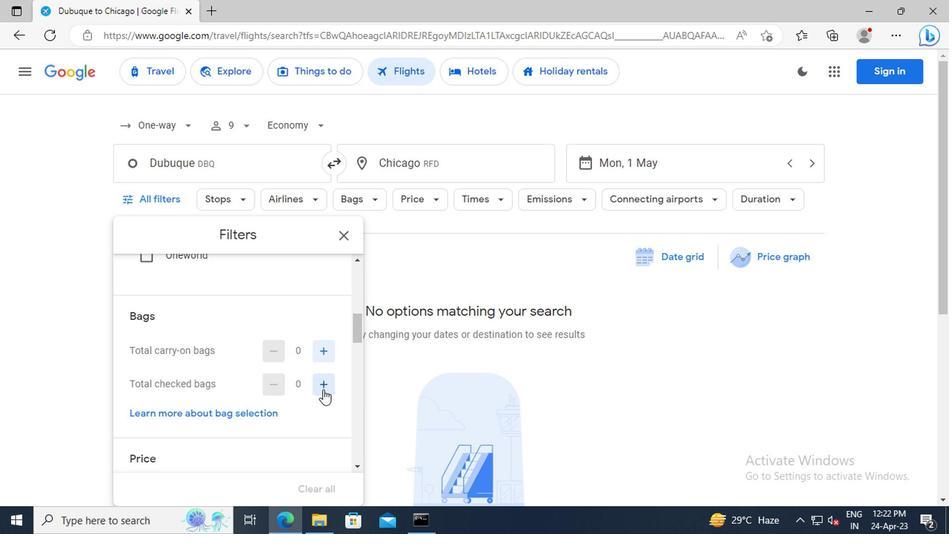 
Action: Mouse pressed left at (321, 392)
Screenshot: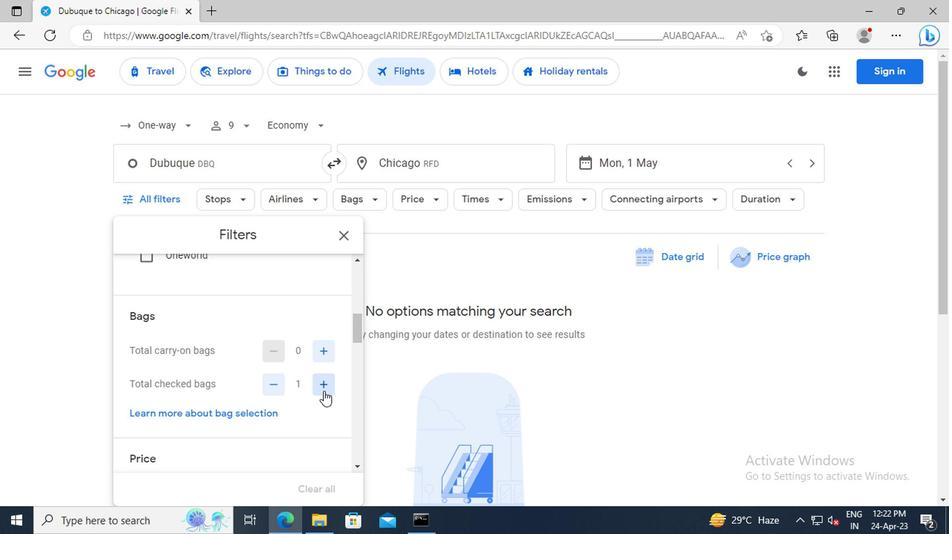 
Action: Mouse pressed left at (321, 392)
Screenshot: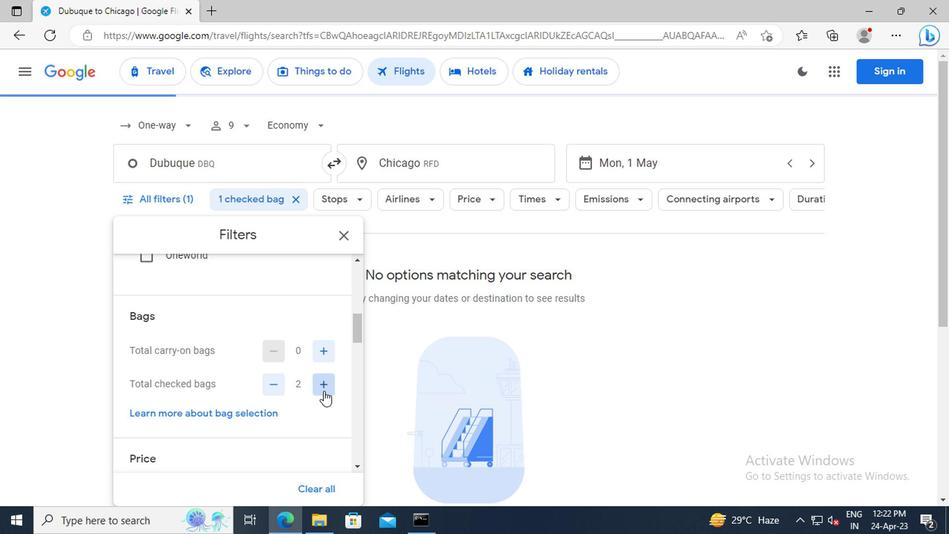 
Action: Mouse pressed left at (321, 392)
Screenshot: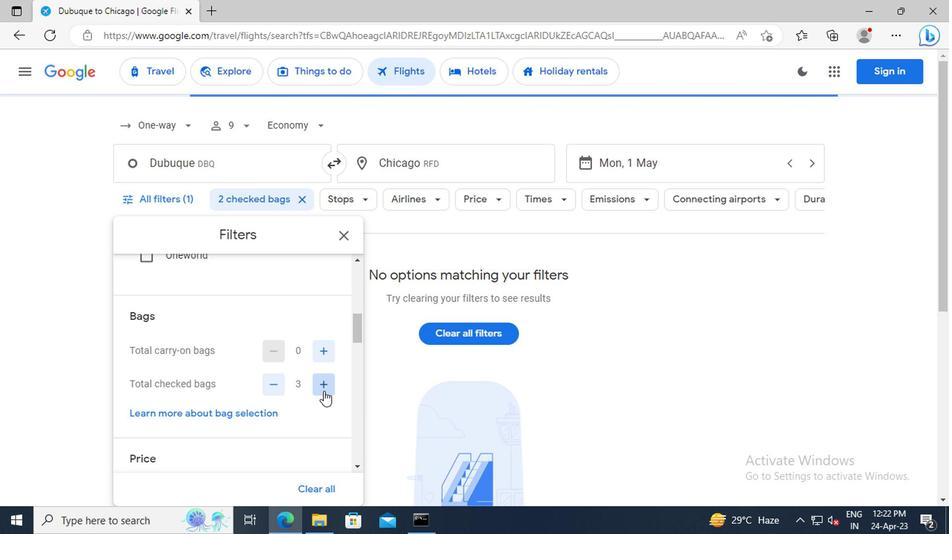 
Action: Mouse pressed left at (321, 392)
Screenshot: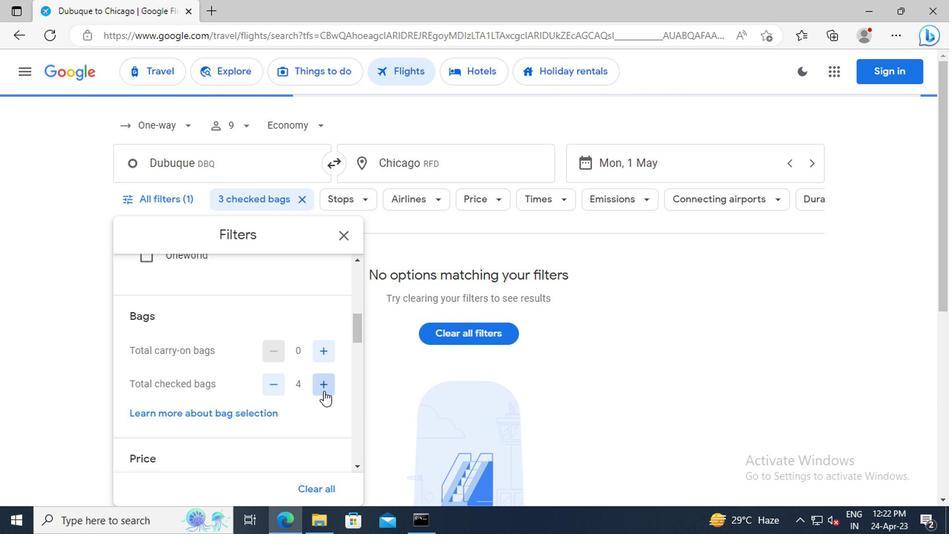 
Action: Mouse pressed left at (321, 392)
Screenshot: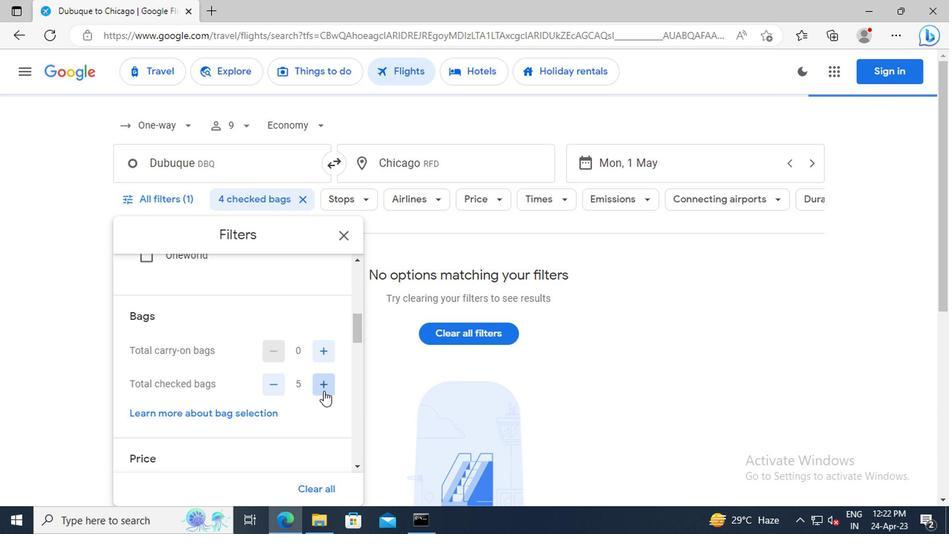 
Action: Mouse pressed left at (321, 392)
Screenshot: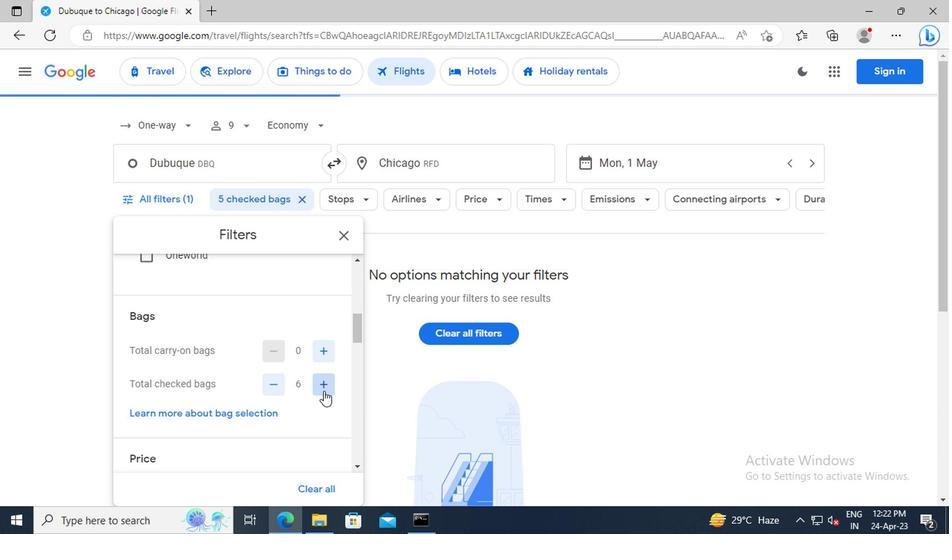 
Action: Mouse pressed left at (321, 392)
Screenshot: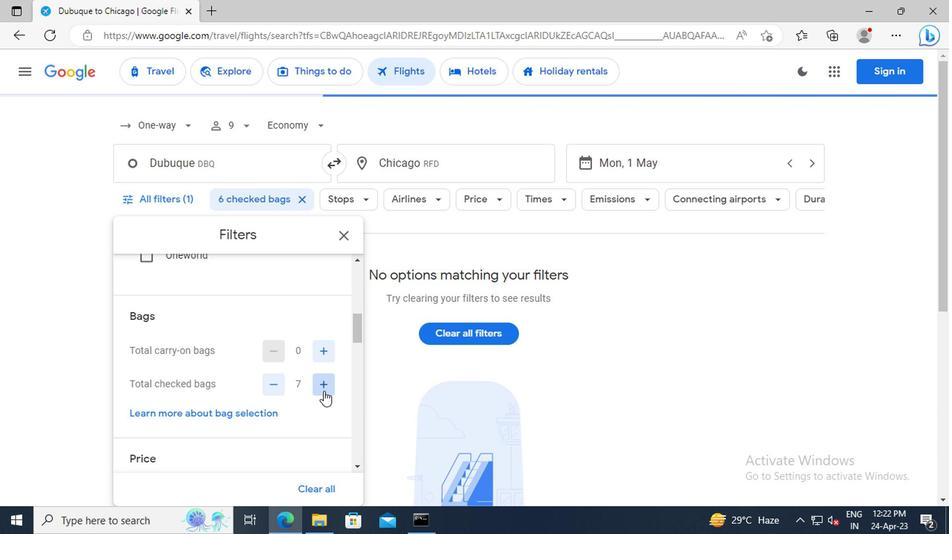 
Action: Mouse moved to (304, 344)
Screenshot: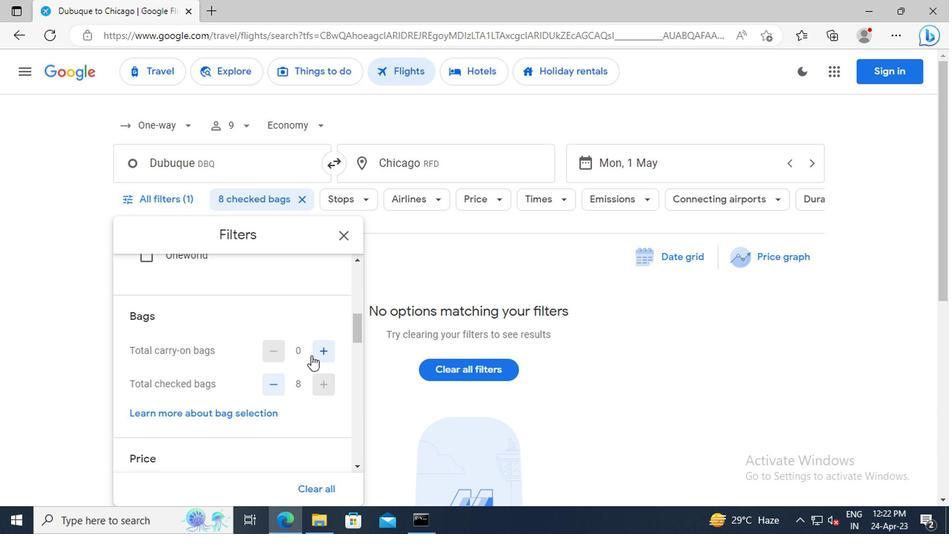 
Action: Mouse scrolled (304, 344) with delta (0, 0)
Screenshot: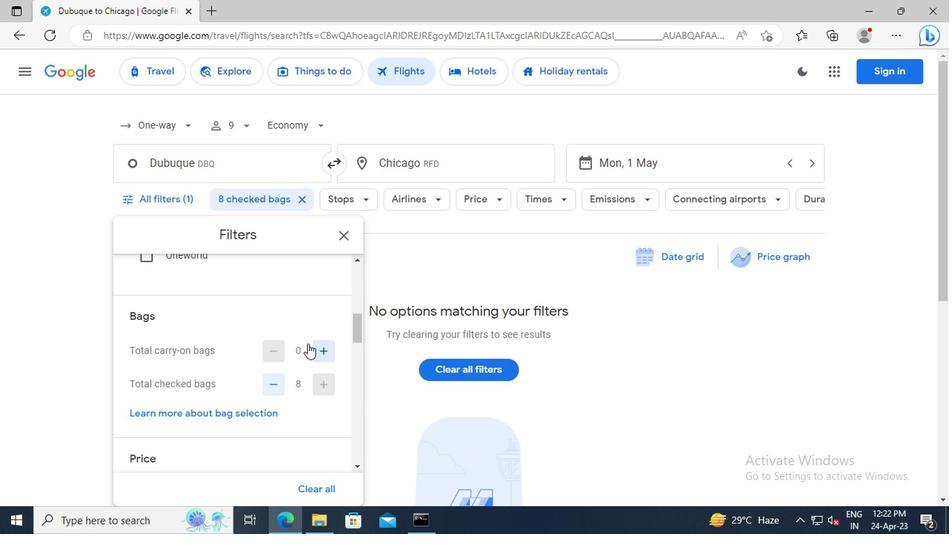 
Action: Mouse scrolled (304, 344) with delta (0, 0)
Screenshot: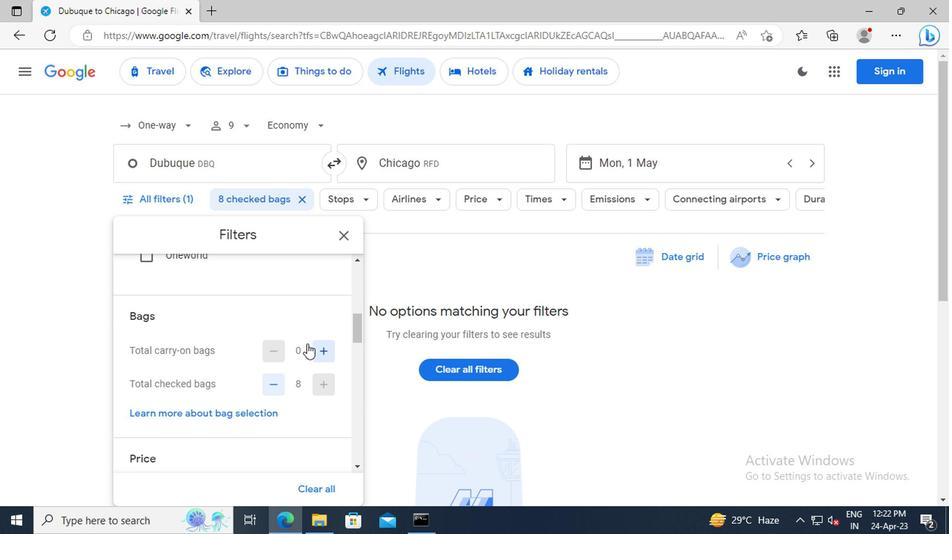 
Action: Mouse scrolled (304, 344) with delta (0, 0)
Screenshot: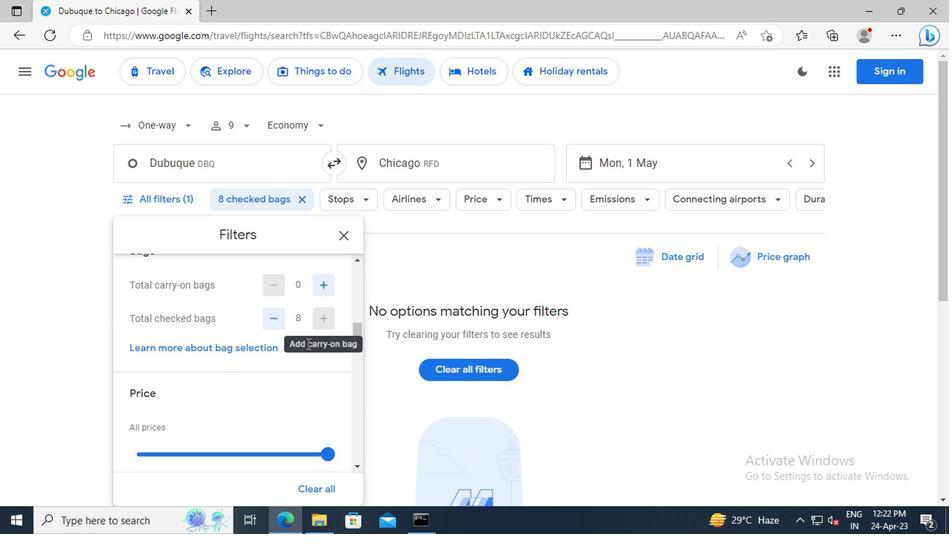 
Action: Mouse scrolled (304, 344) with delta (0, 0)
Screenshot: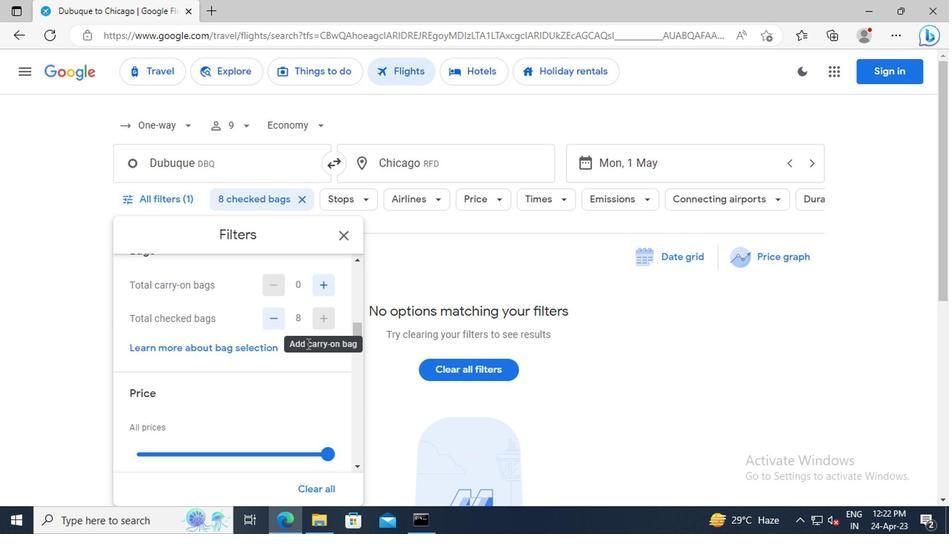 
Action: Mouse moved to (321, 390)
Screenshot: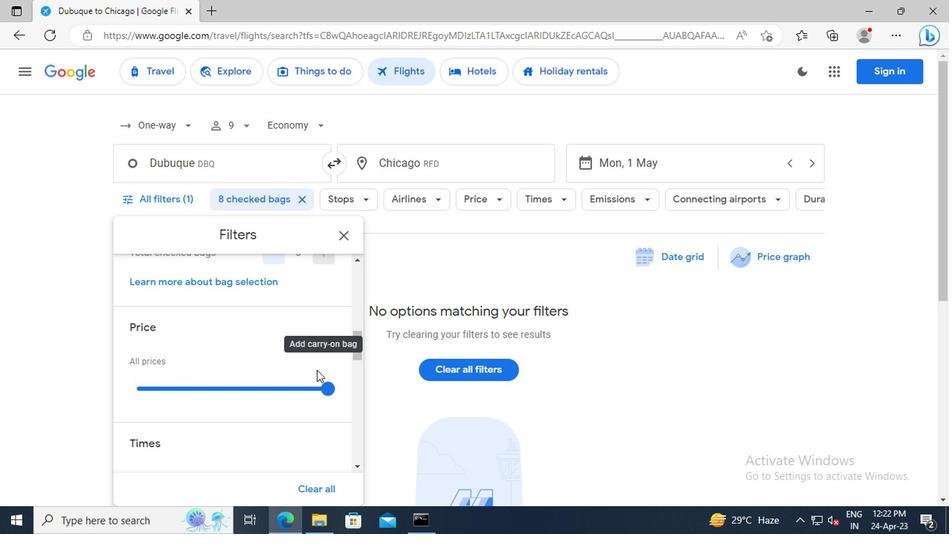
Action: Mouse pressed left at (321, 390)
Screenshot: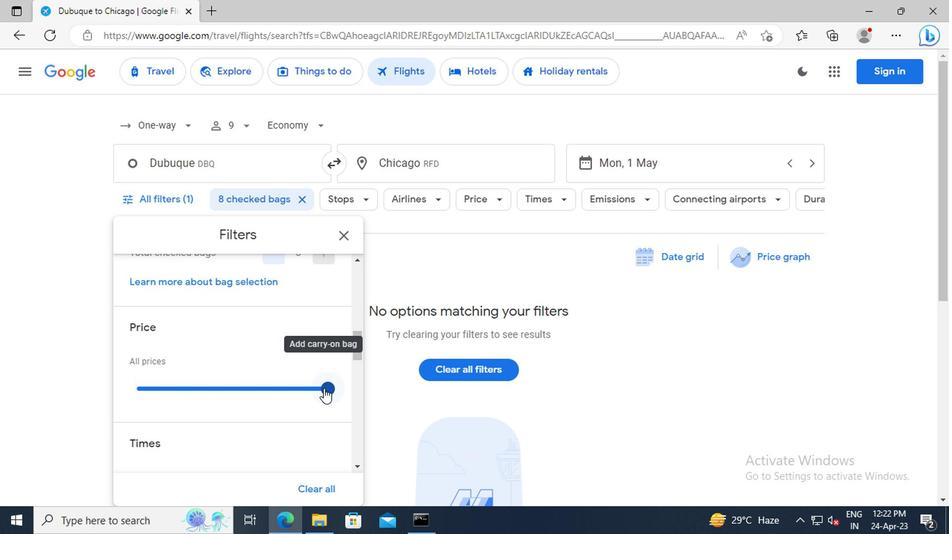 
Action: Mouse moved to (266, 327)
Screenshot: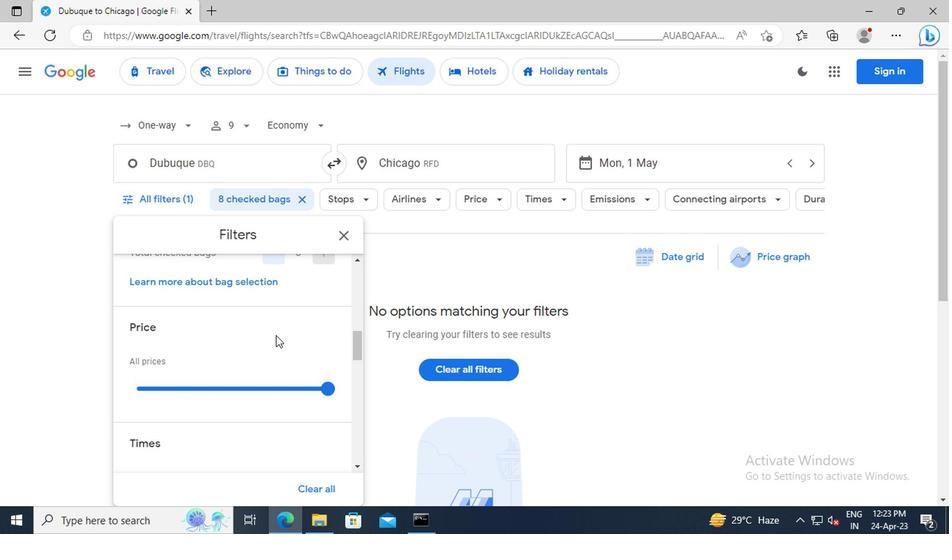 
Action: Mouse scrolled (266, 327) with delta (0, 0)
Screenshot: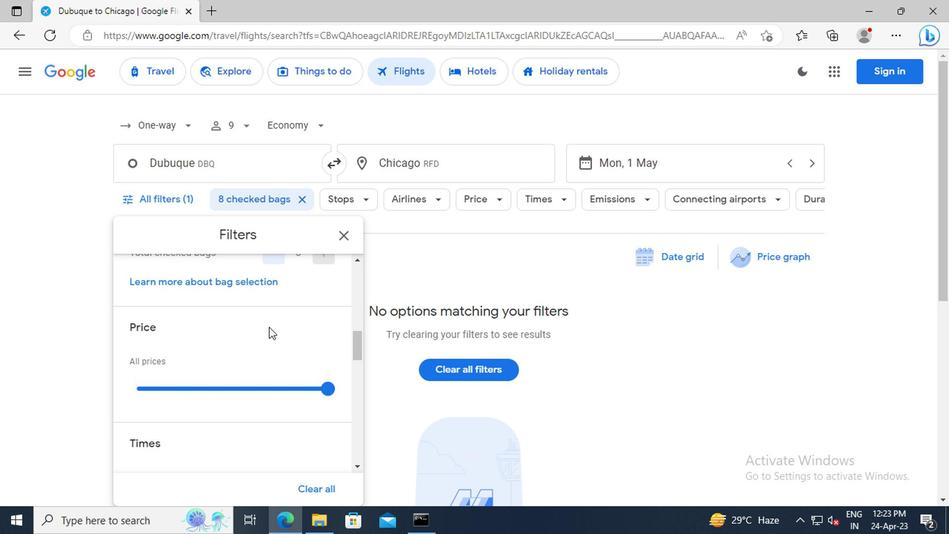 
Action: Mouse scrolled (266, 327) with delta (0, 0)
Screenshot: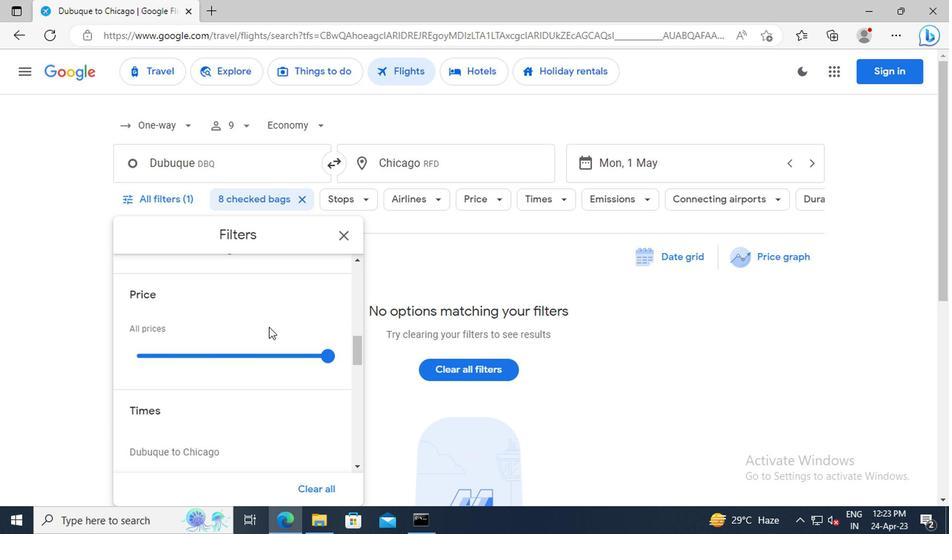 
Action: Mouse scrolled (266, 327) with delta (0, 0)
Screenshot: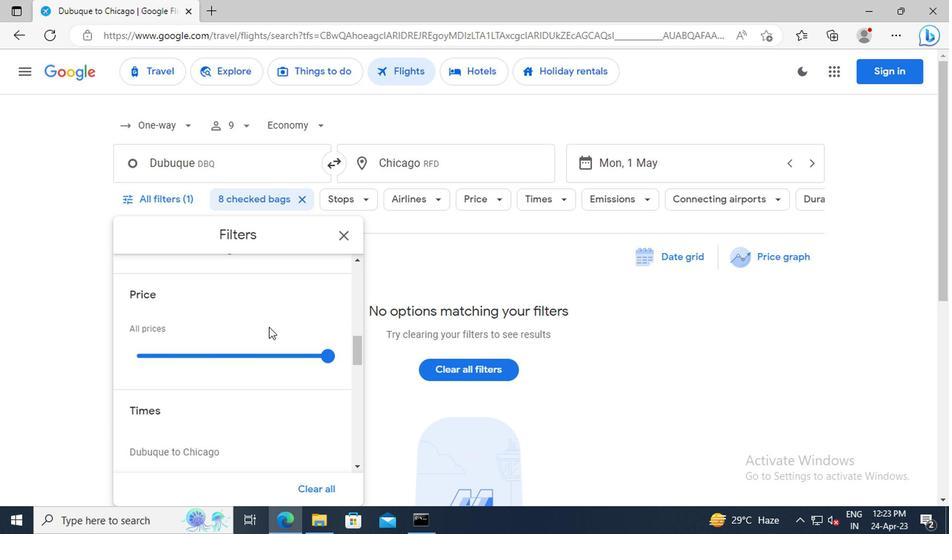
Action: Mouse scrolled (266, 327) with delta (0, 0)
Screenshot: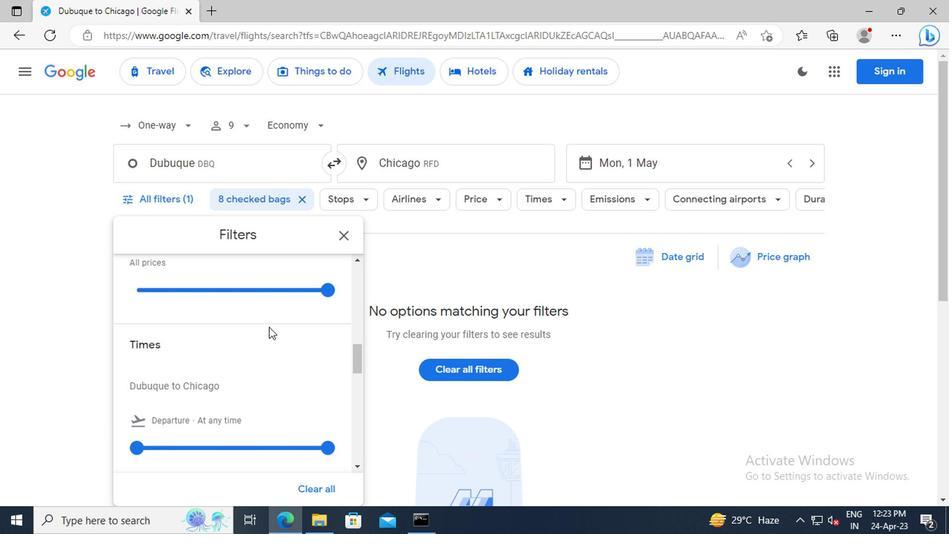 
Action: Mouse scrolled (266, 327) with delta (0, 0)
Screenshot: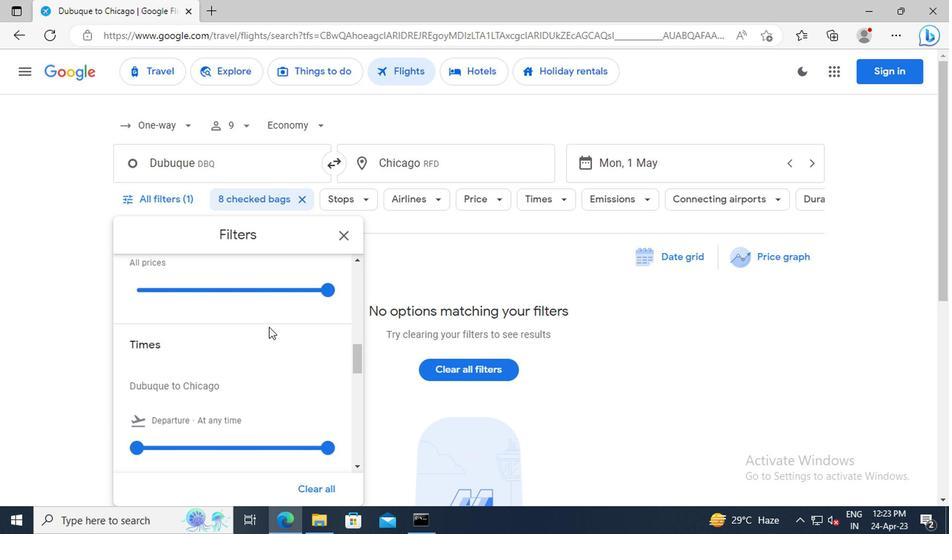 
Action: Mouse scrolled (266, 327) with delta (0, 0)
Screenshot: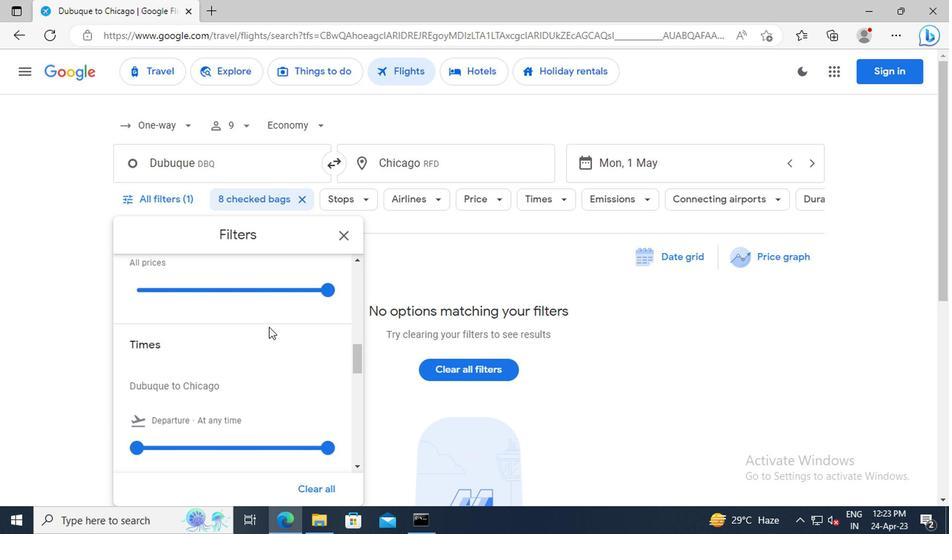 
Action: Mouse moved to (138, 350)
Screenshot: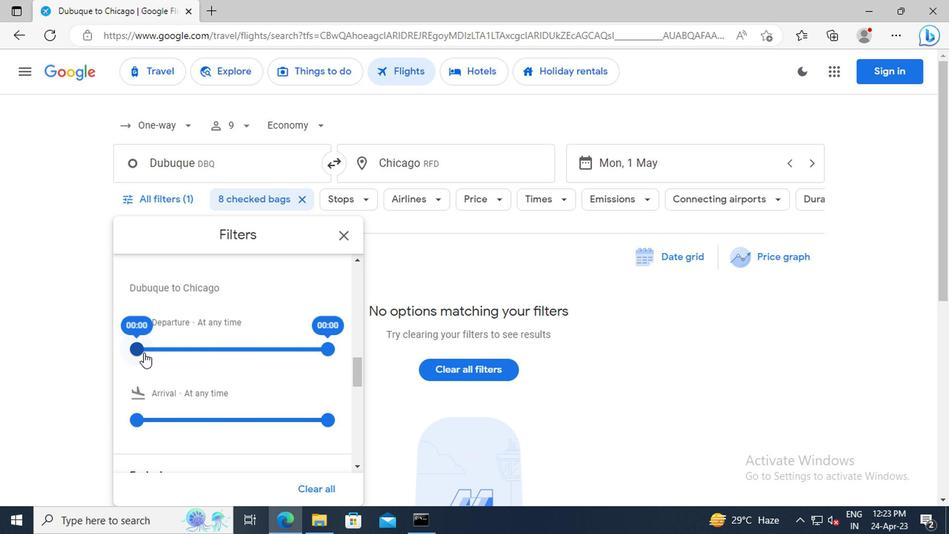 
Action: Mouse pressed left at (138, 350)
Screenshot: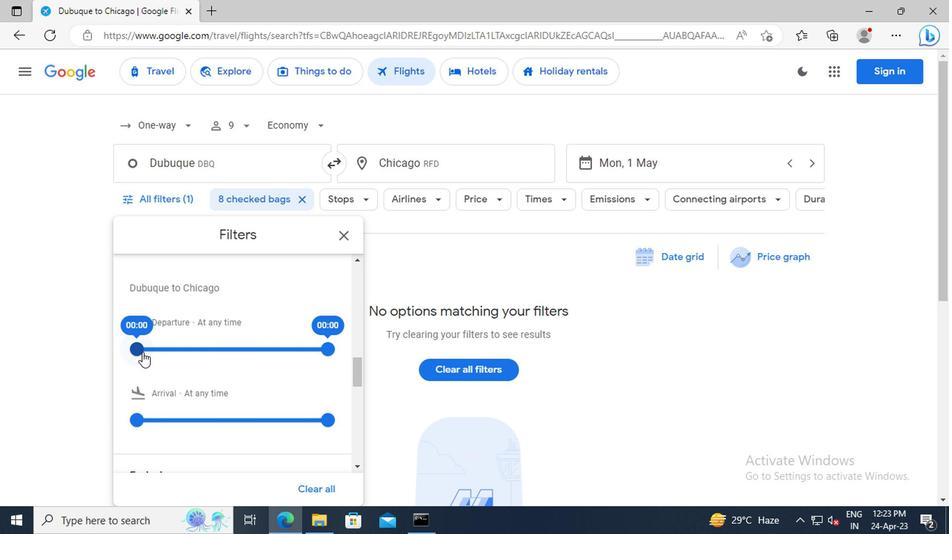 
Action: Mouse moved to (324, 351)
Screenshot: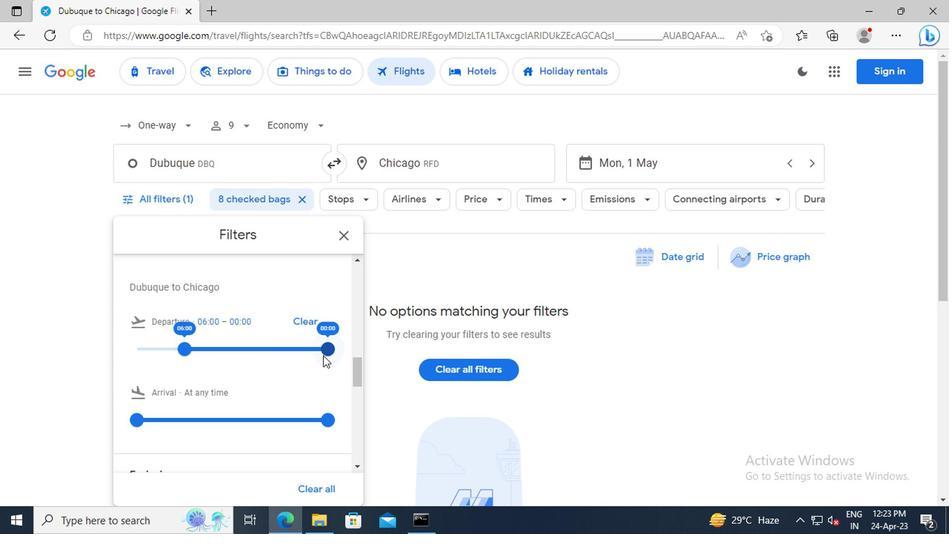 
Action: Mouse pressed left at (324, 351)
Screenshot: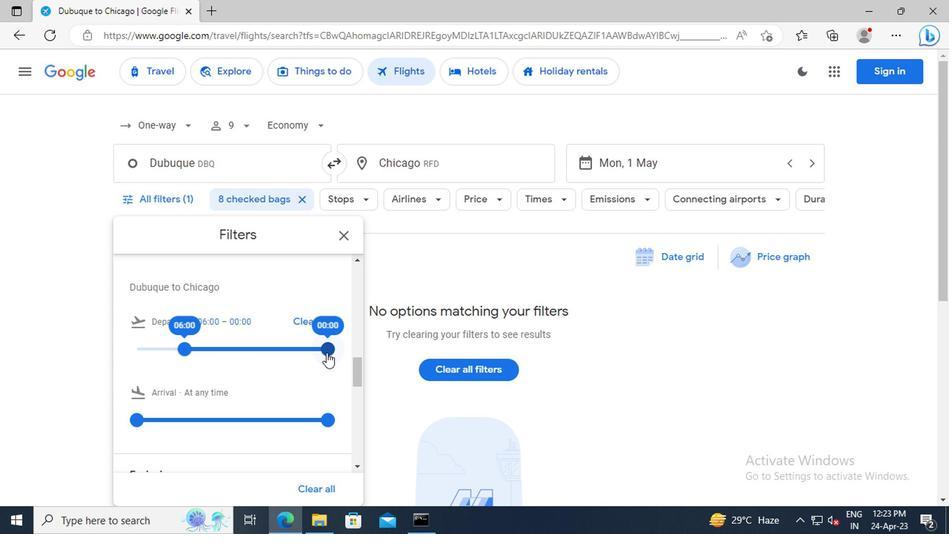 
Action: Mouse moved to (341, 235)
Screenshot: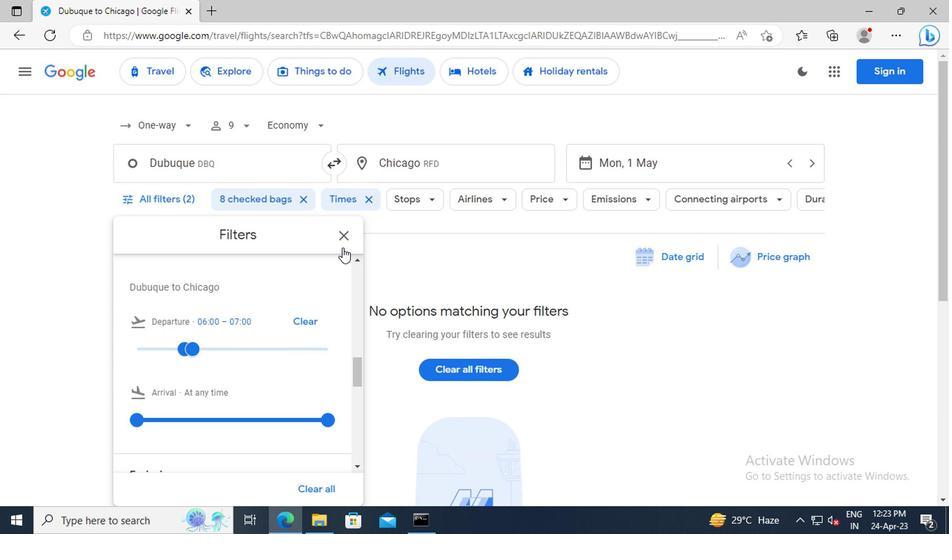 
Action: Mouse pressed left at (341, 235)
Screenshot: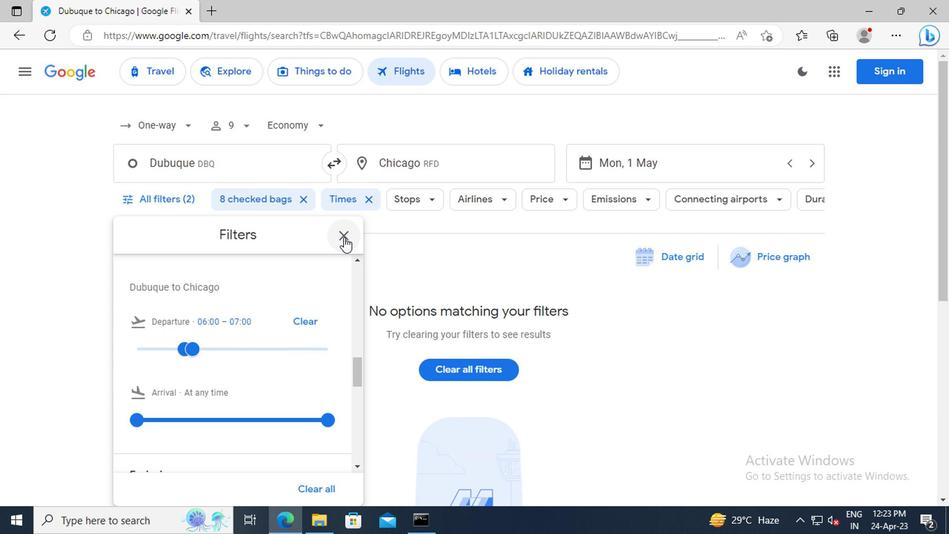 
Action: Mouse moved to (397, 359)
Screenshot: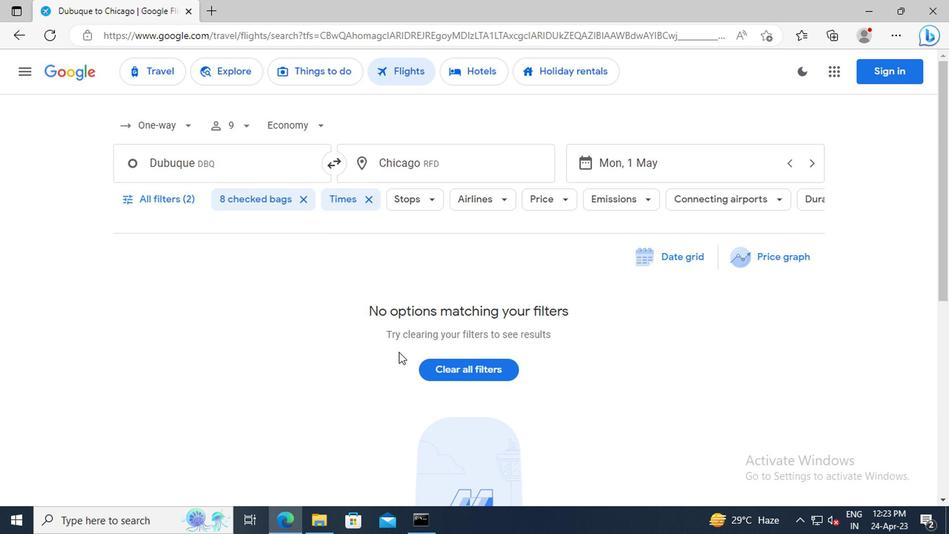 
